 Task: Create a due date automation trigger when advanced on, on the monday after a card is due add fields without custom field "Resume" set to a number lower than 1 and greater or equal to 10 at 11:00 AM.
Action: Mouse moved to (959, 287)
Screenshot: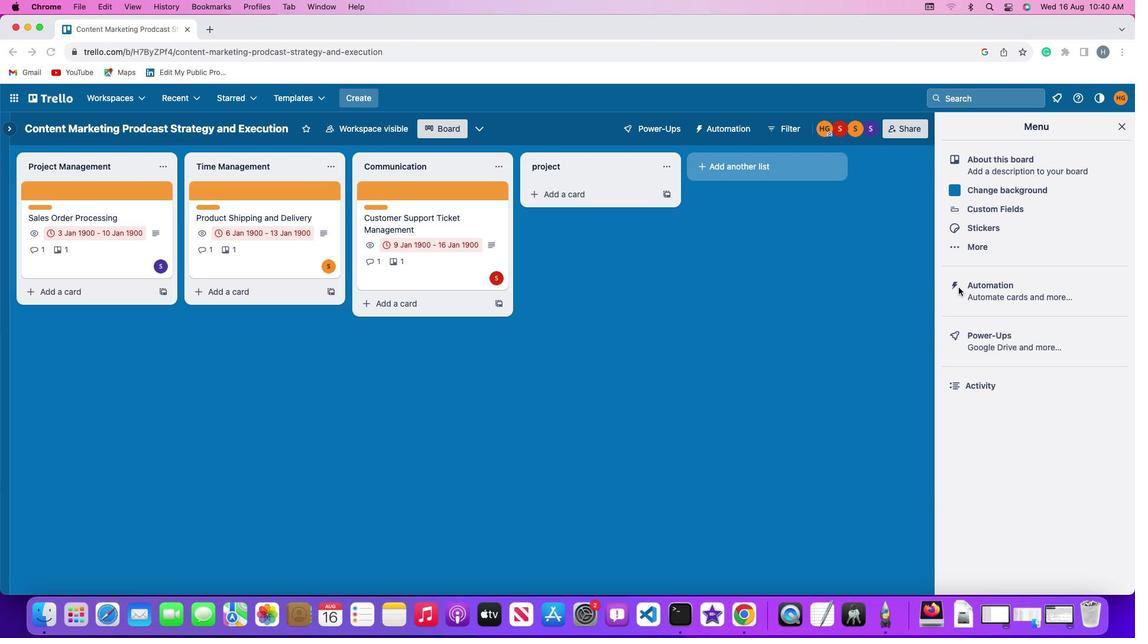 
Action: Mouse pressed left at (959, 287)
Screenshot: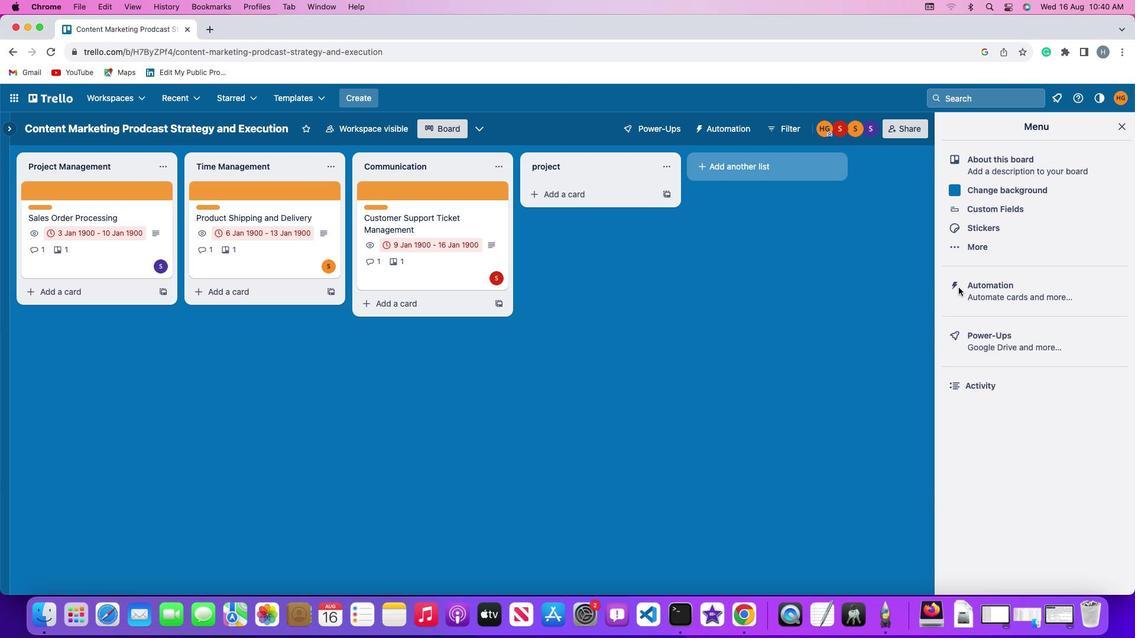 
Action: Mouse pressed left at (959, 287)
Screenshot: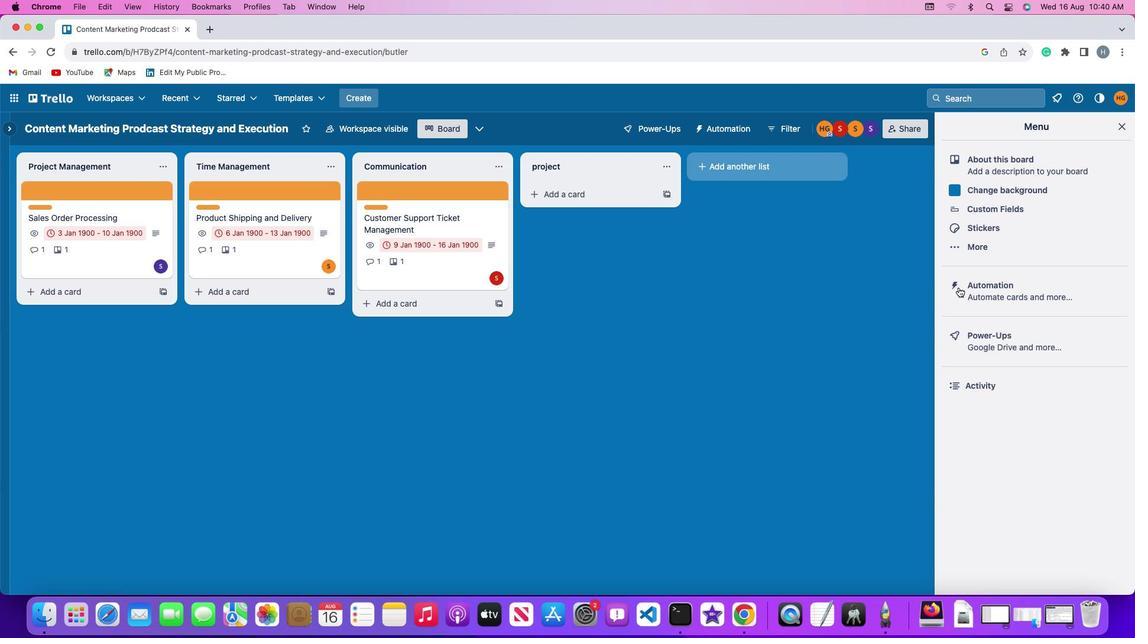 
Action: Mouse moved to (76, 279)
Screenshot: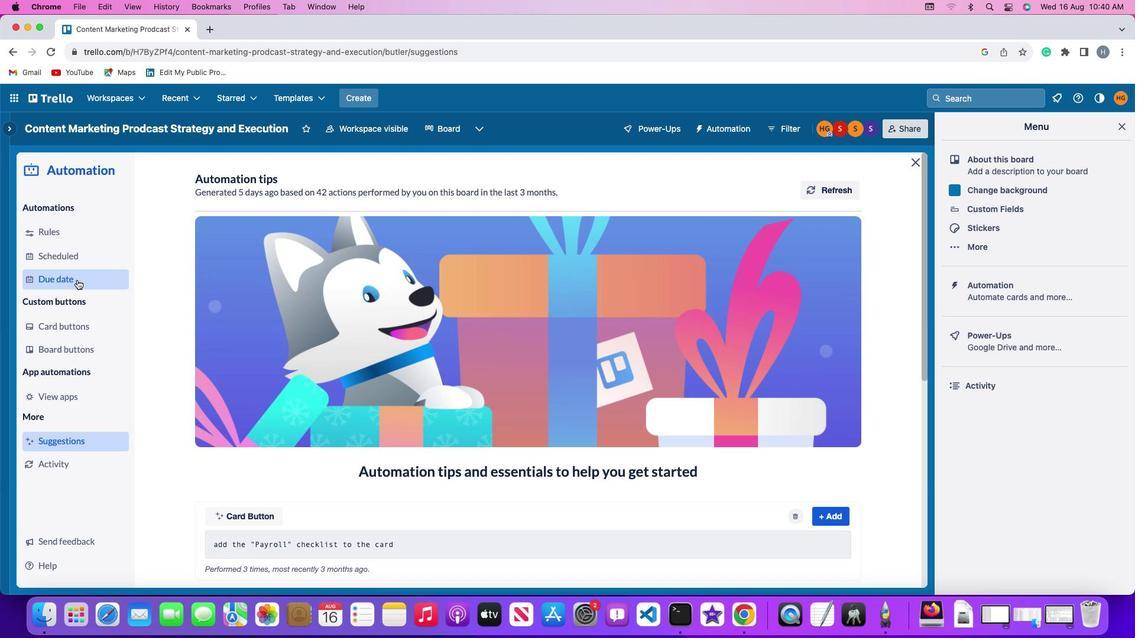 
Action: Mouse pressed left at (76, 279)
Screenshot: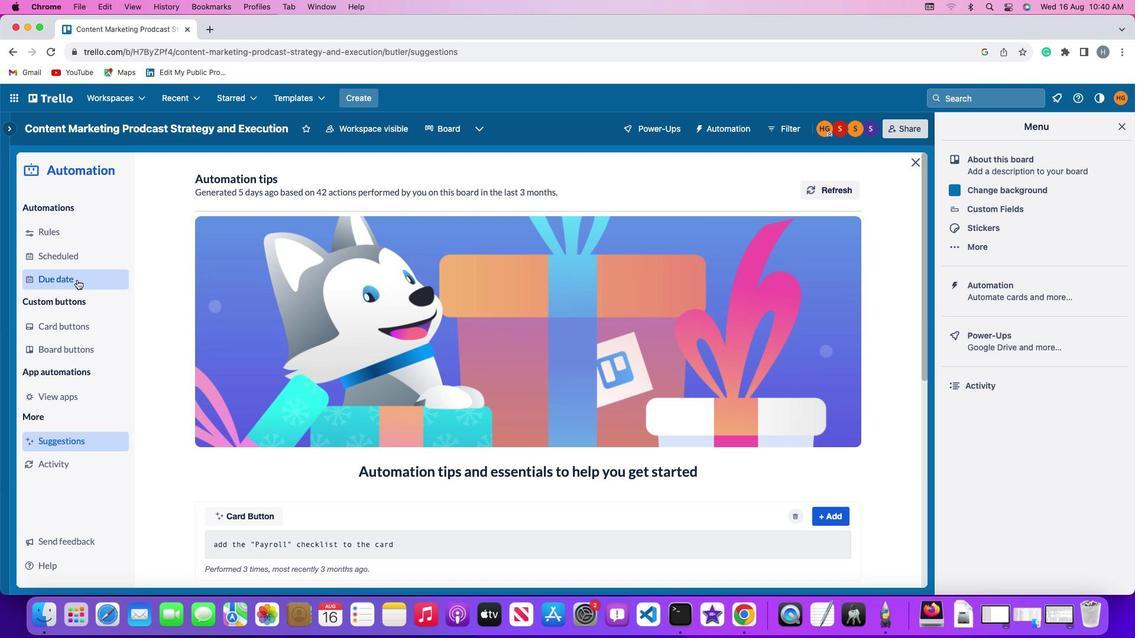 
Action: Mouse moved to (773, 186)
Screenshot: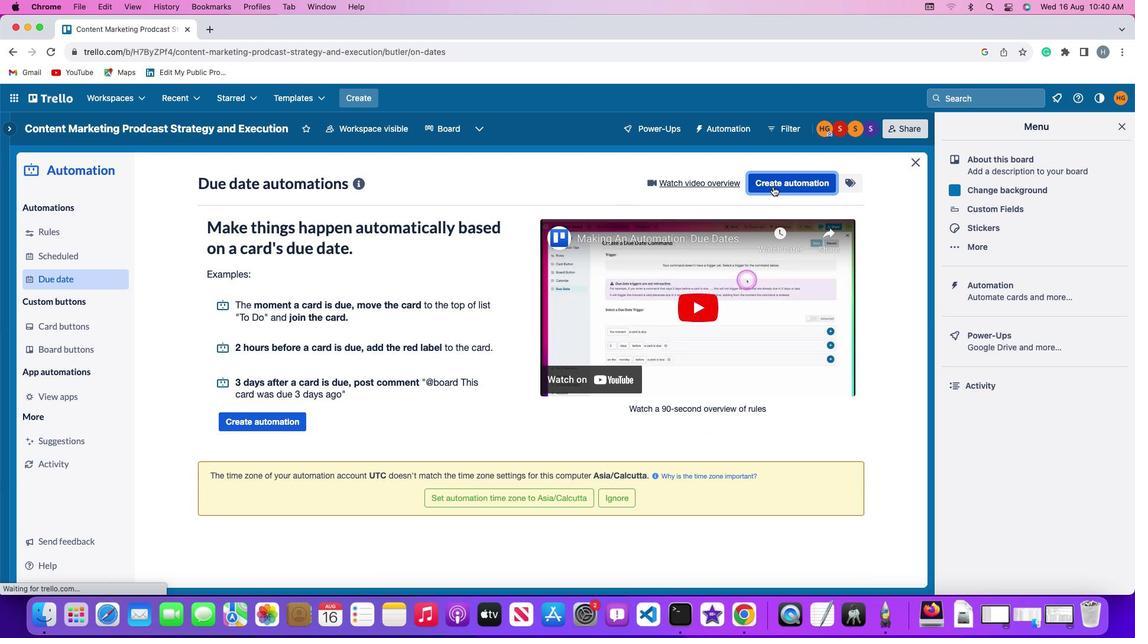 
Action: Mouse pressed left at (773, 186)
Screenshot: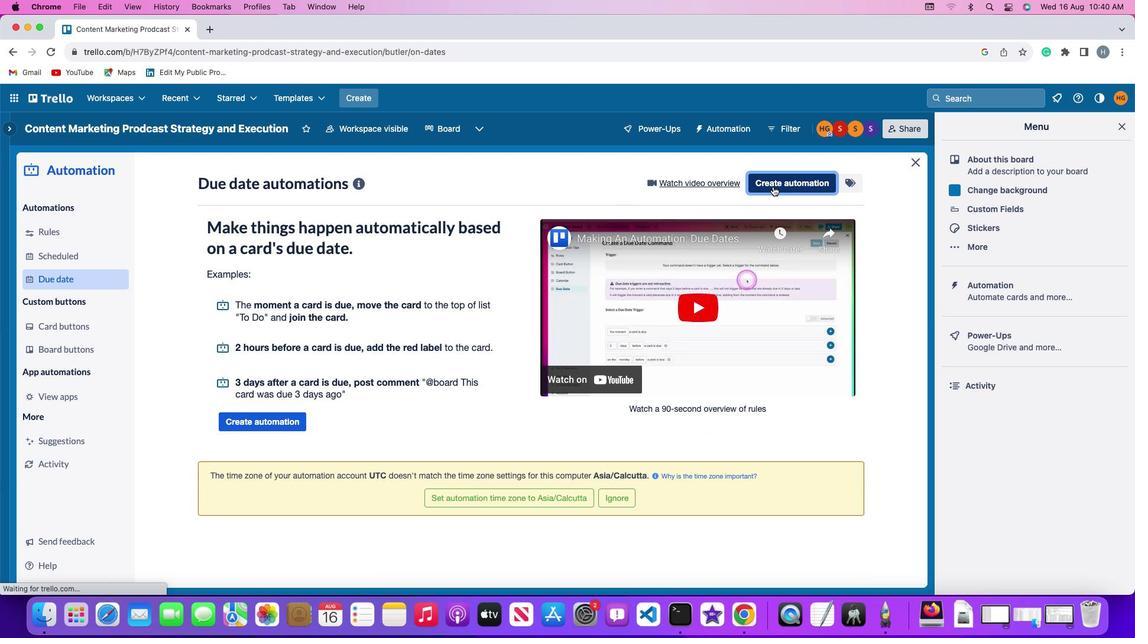
Action: Mouse moved to (305, 301)
Screenshot: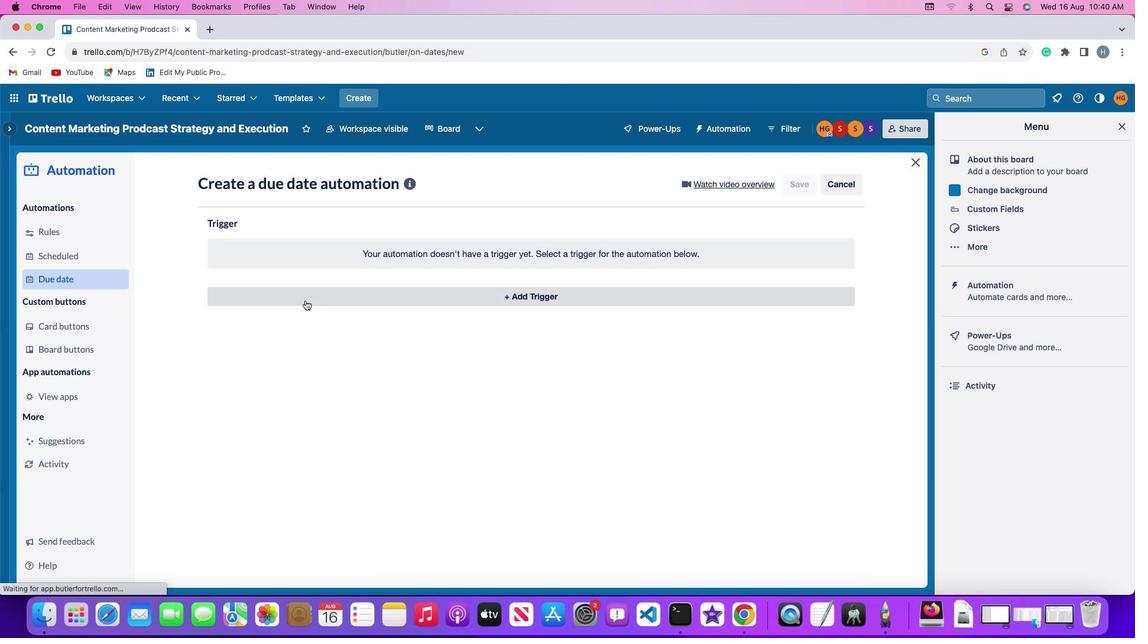 
Action: Mouse pressed left at (305, 301)
Screenshot: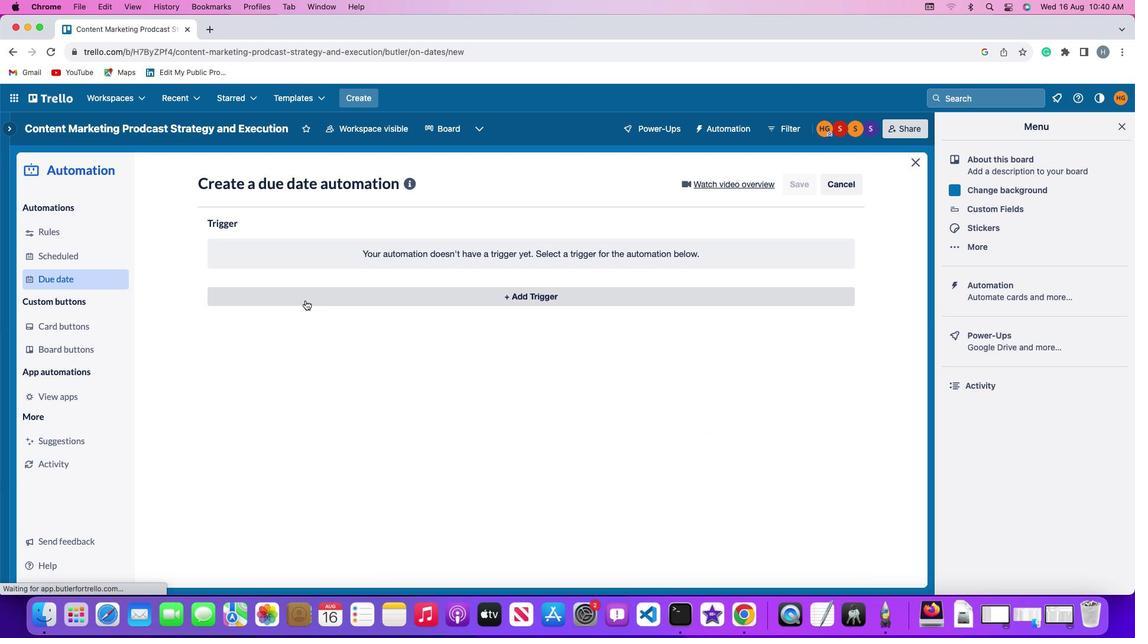 
Action: Mouse moved to (267, 513)
Screenshot: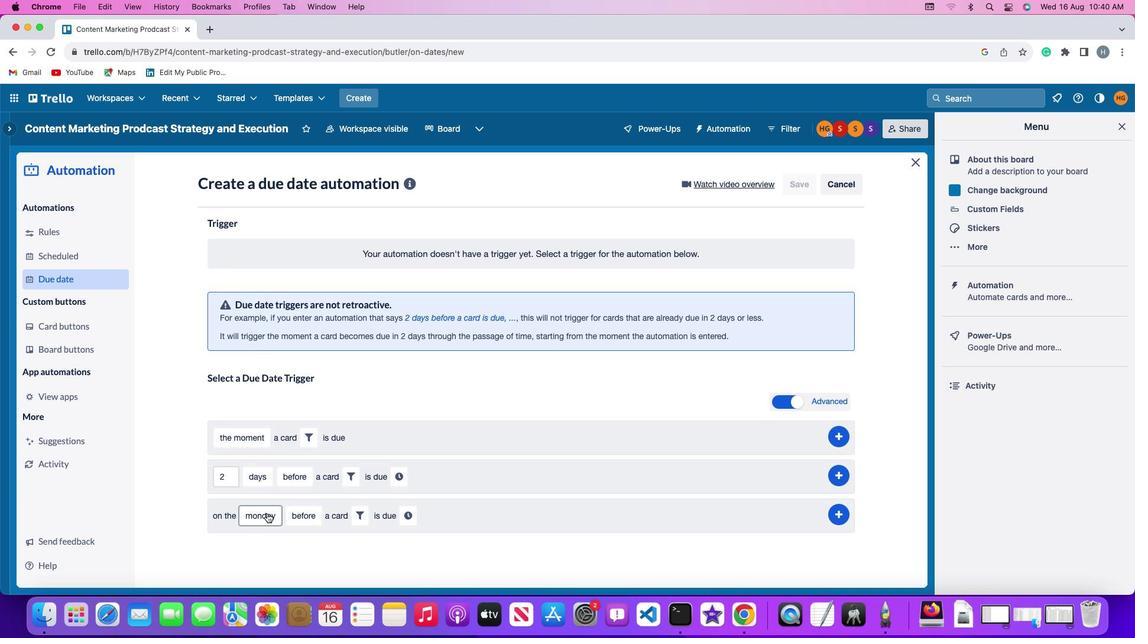 
Action: Mouse pressed left at (267, 513)
Screenshot: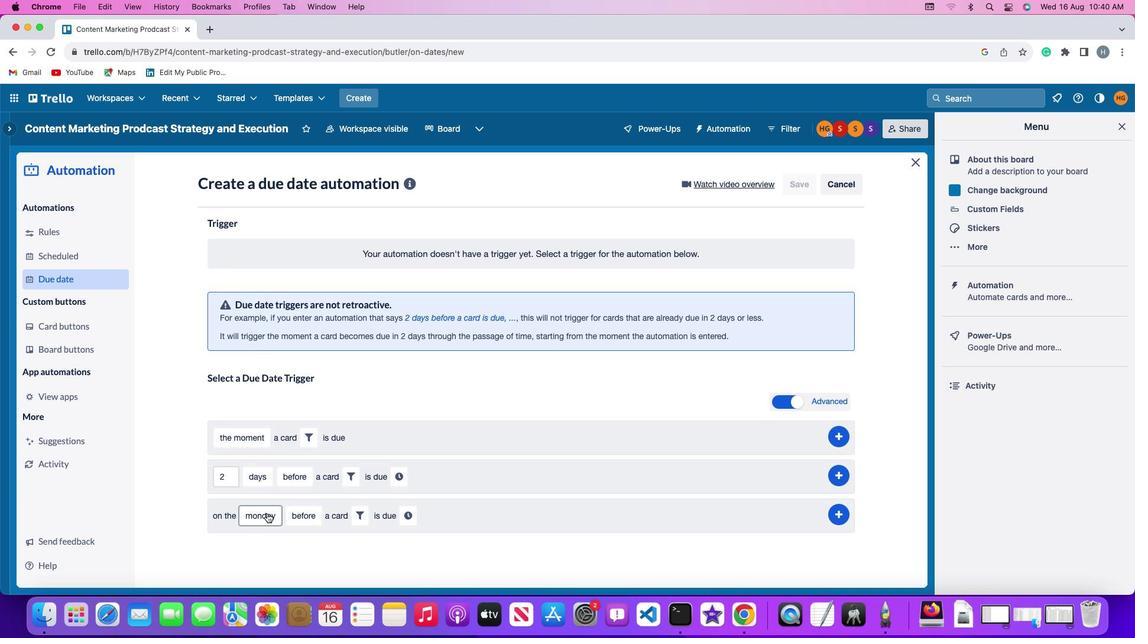 
Action: Mouse moved to (289, 349)
Screenshot: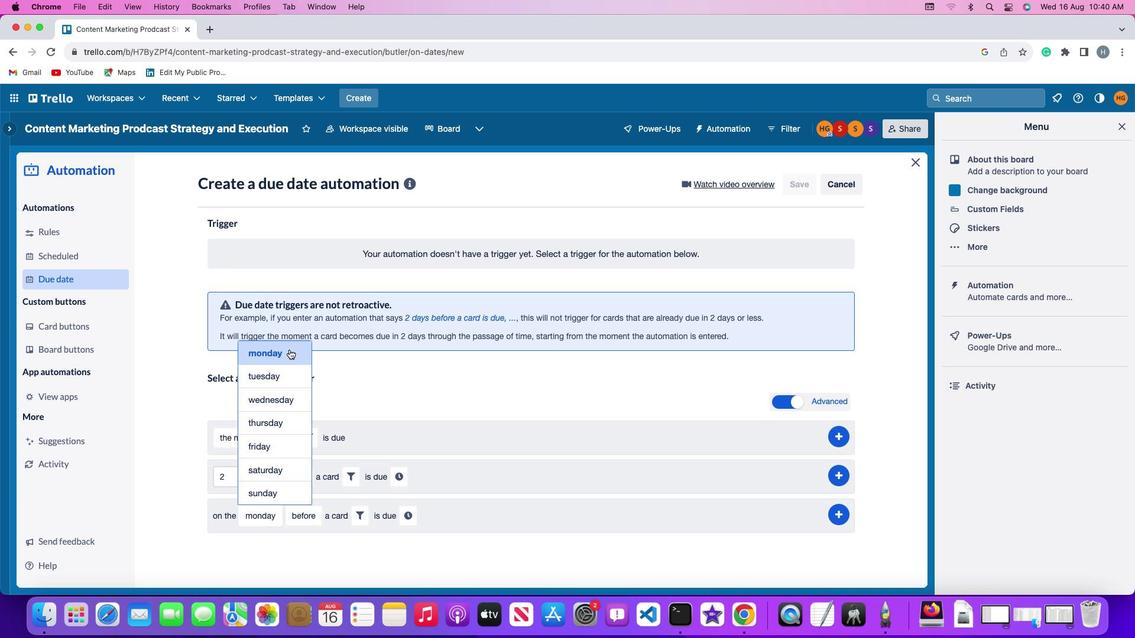 
Action: Mouse pressed left at (289, 349)
Screenshot: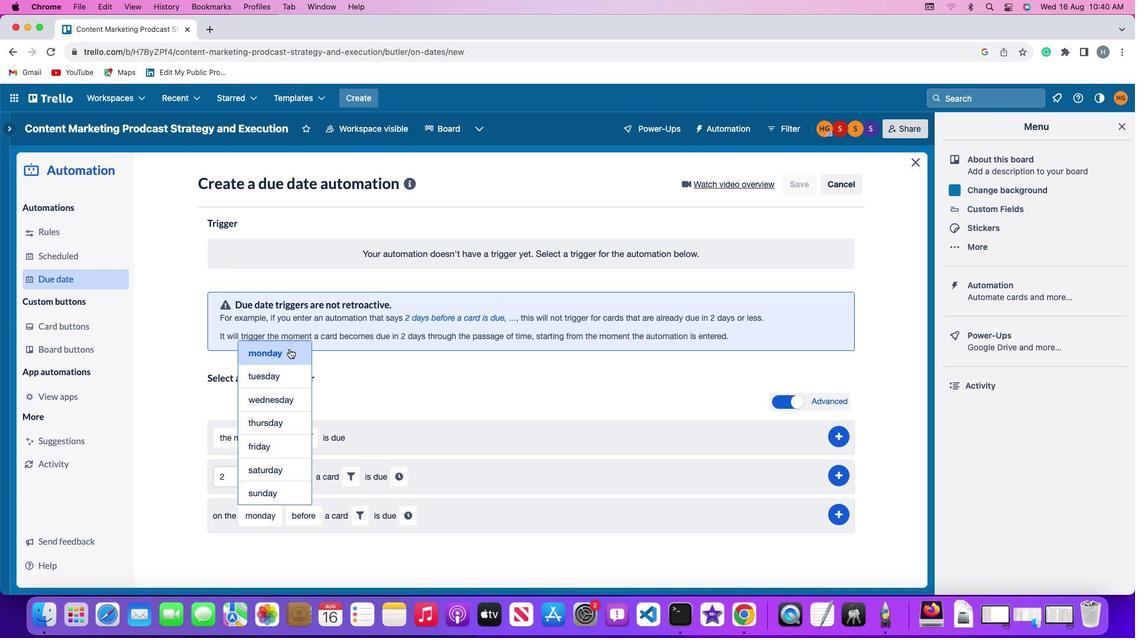 
Action: Mouse moved to (300, 511)
Screenshot: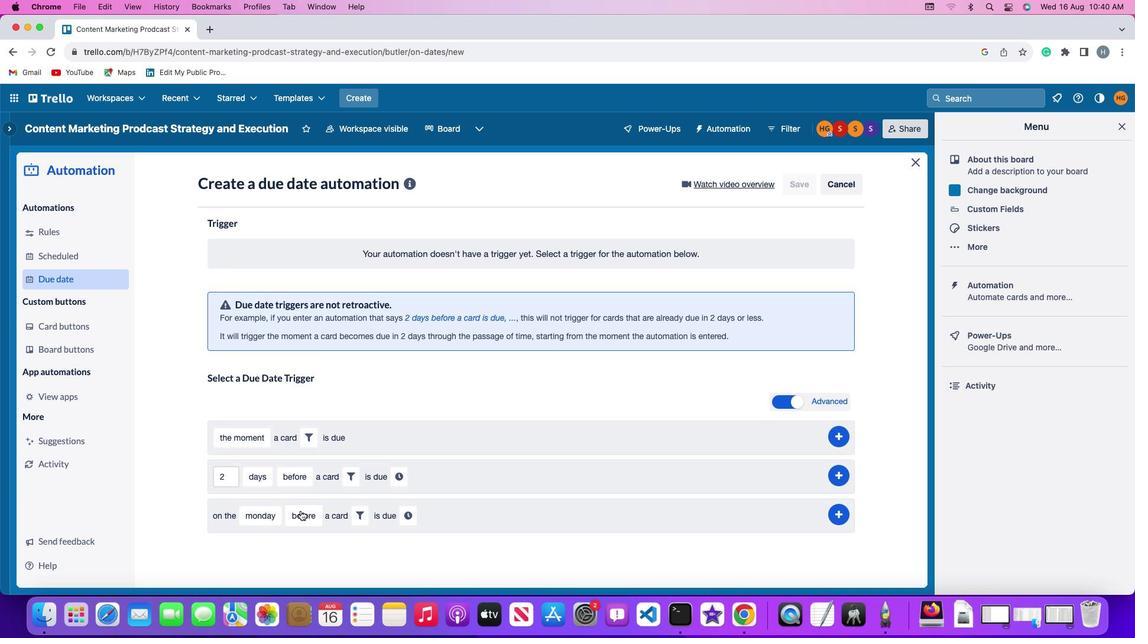 
Action: Mouse pressed left at (300, 511)
Screenshot: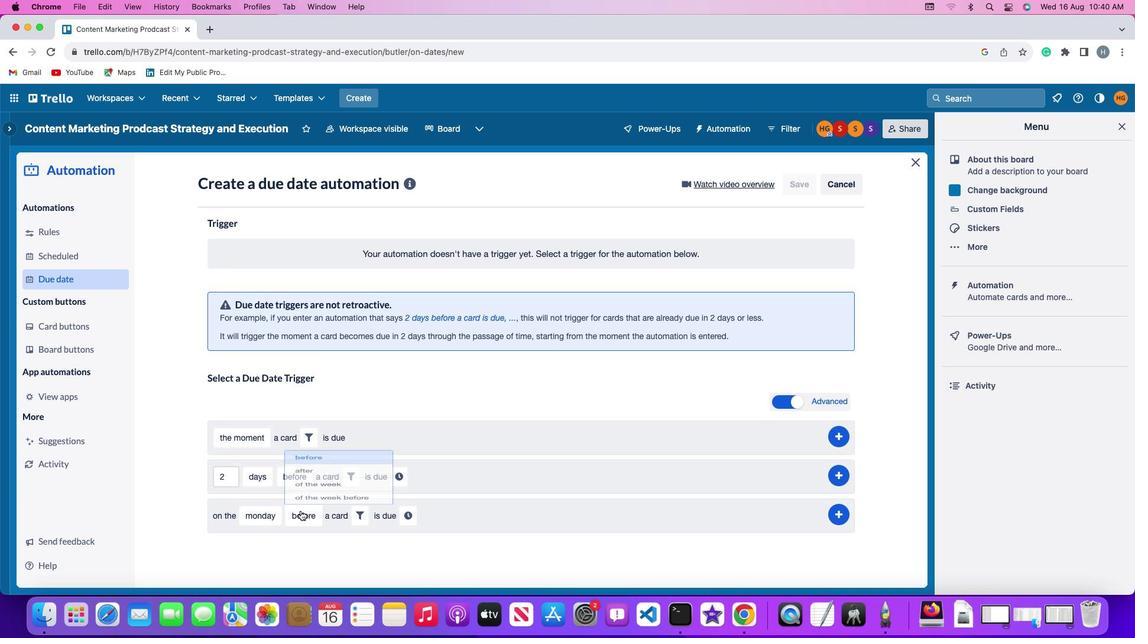 
Action: Mouse moved to (308, 448)
Screenshot: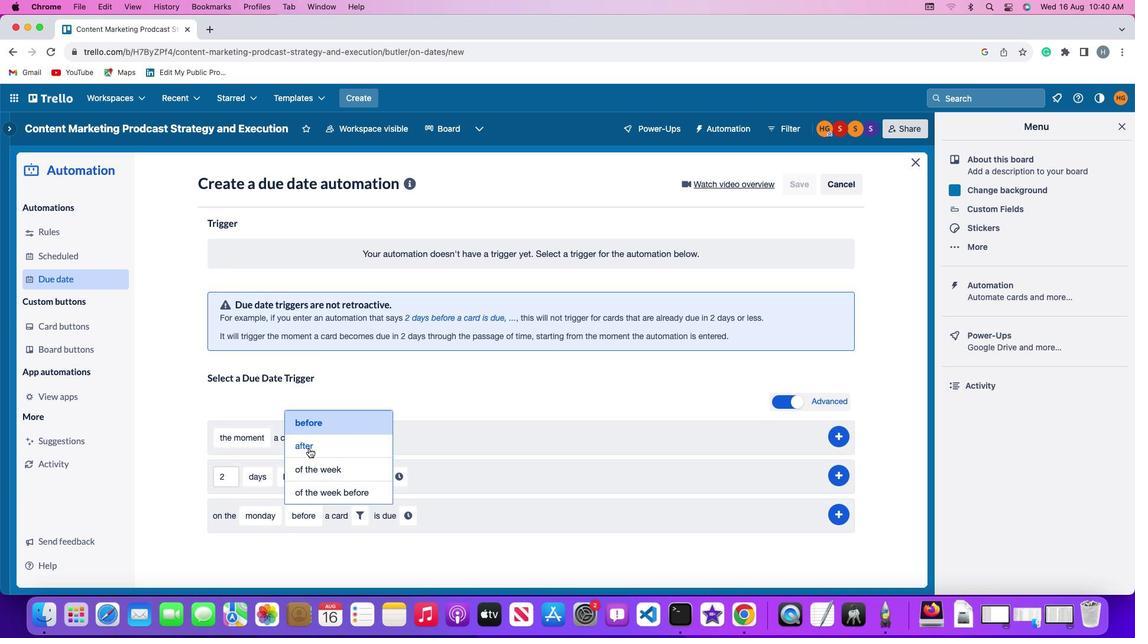 
Action: Mouse pressed left at (308, 448)
Screenshot: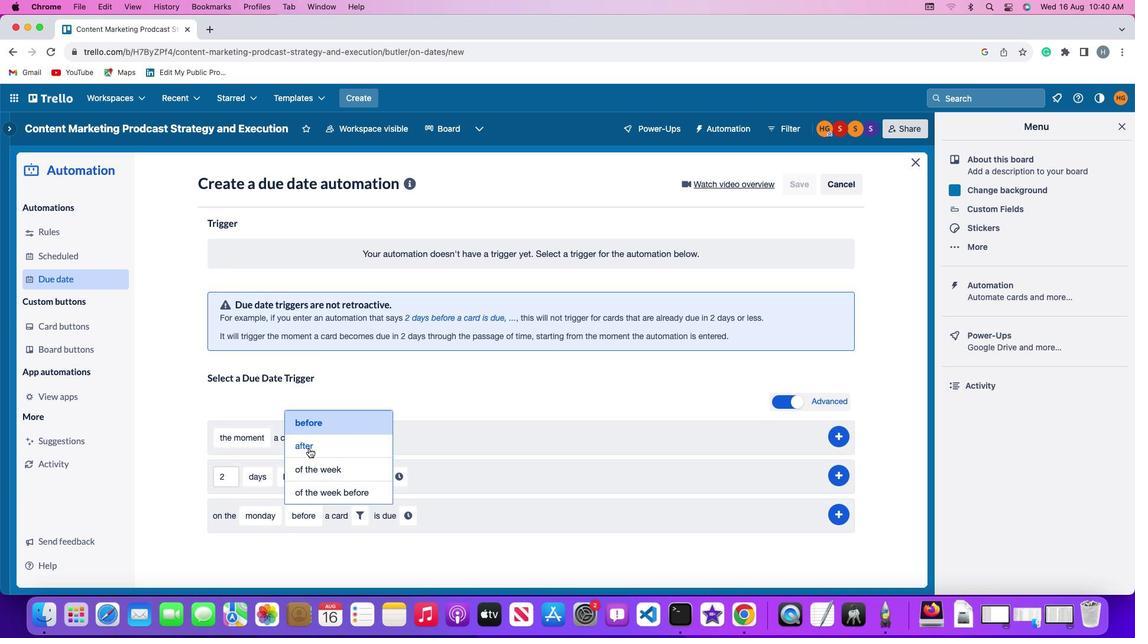
Action: Mouse moved to (350, 518)
Screenshot: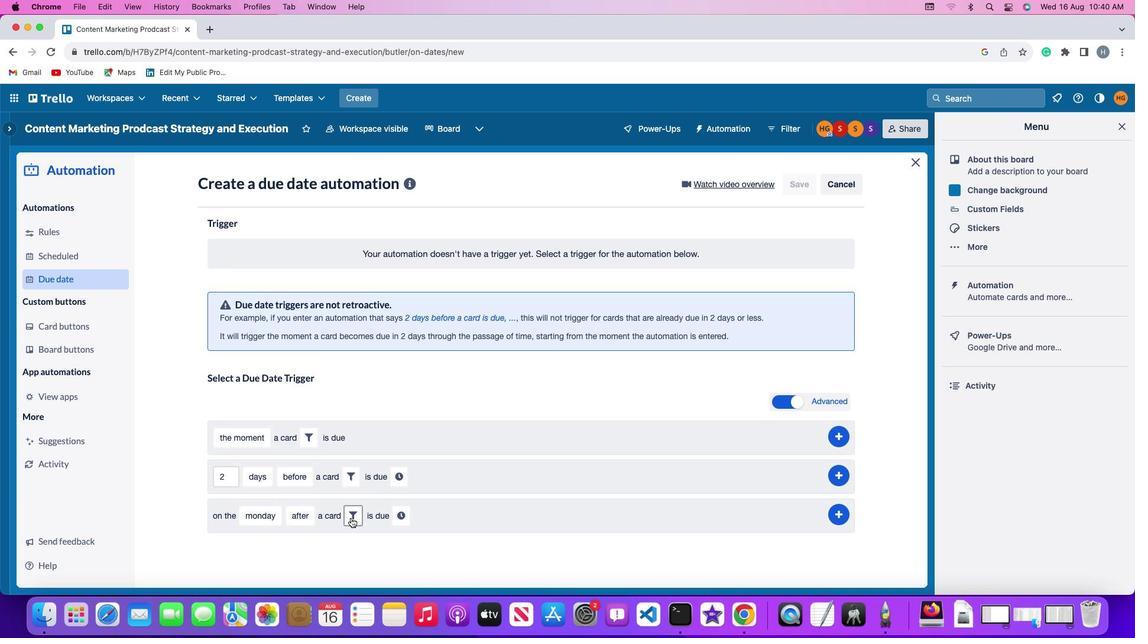 
Action: Mouse pressed left at (350, 518)
Screenshot: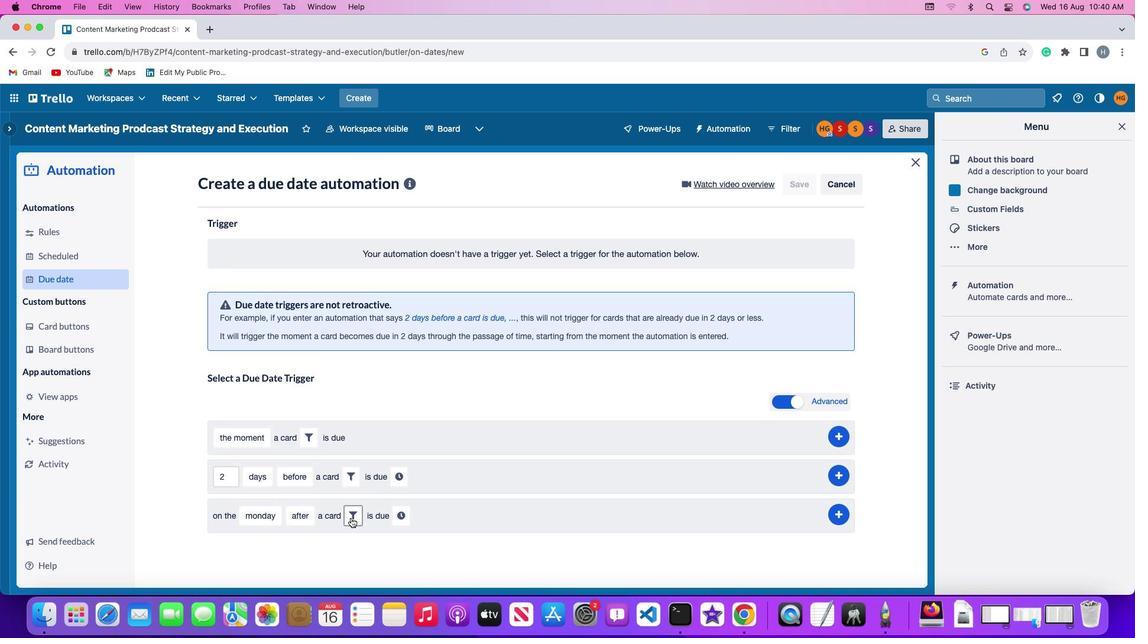 
Action: Mouse moved to (538, 549)
Screenshot: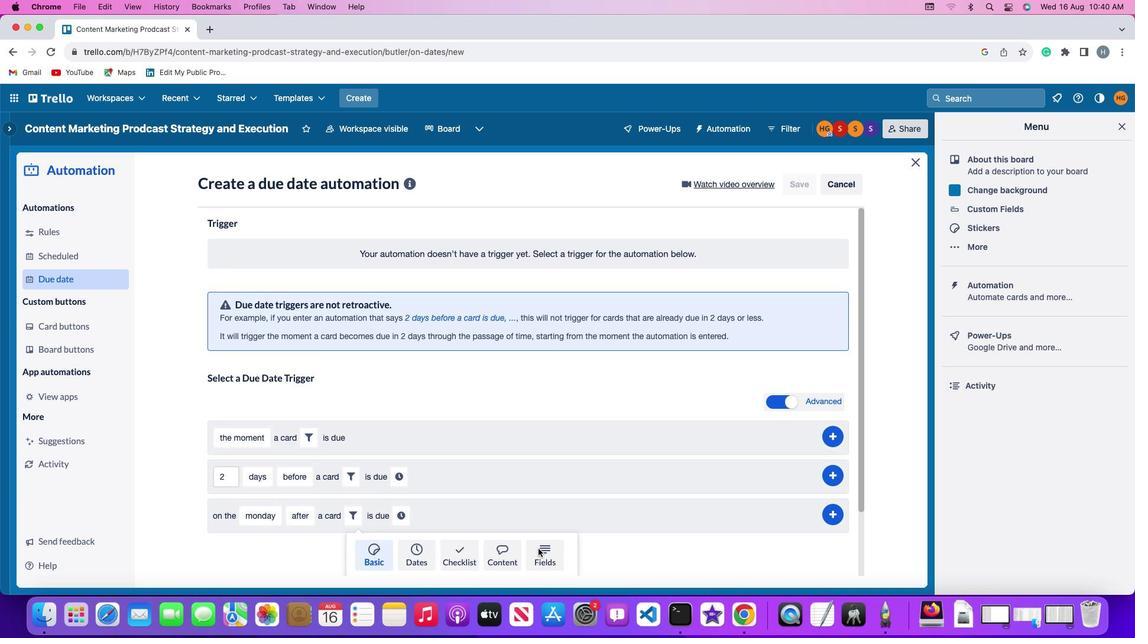 
Action: Mouse pressed left at (538, 549)
Screenshot: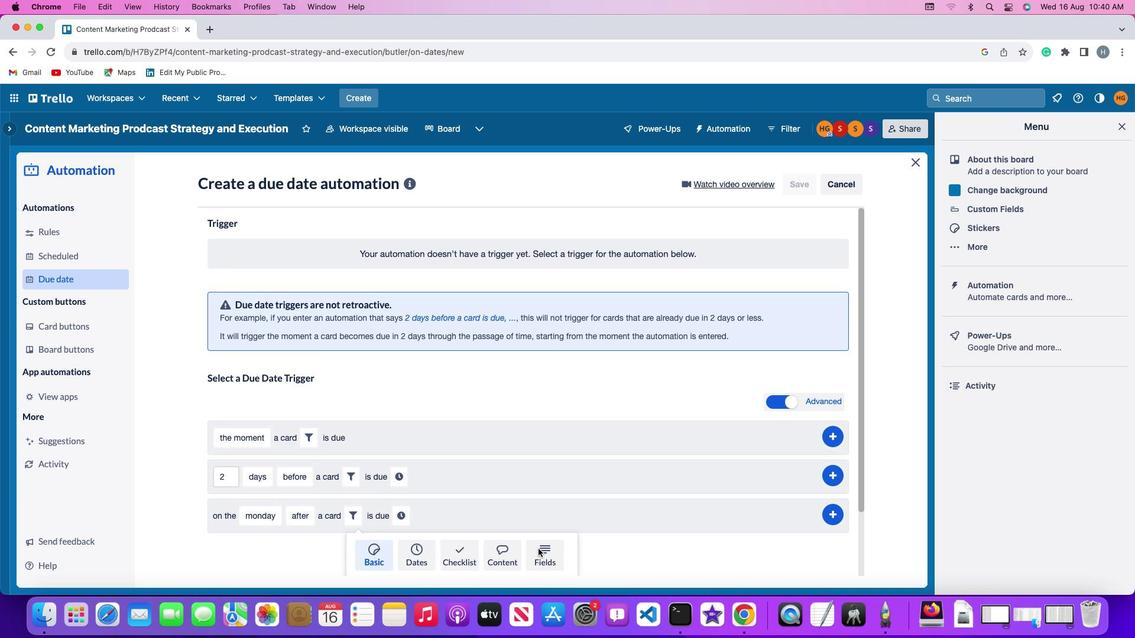 
Action: Mouse moved to (285, 554)
Screenshot: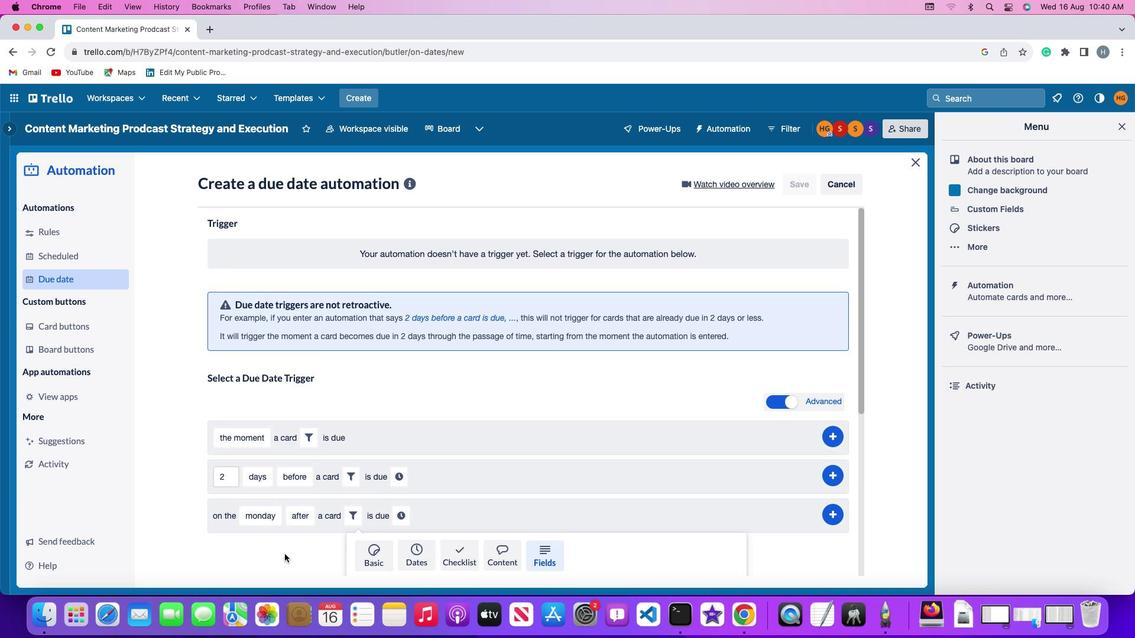 
Action: Mouse scrolled (285, 554) with delta (0, 0)
Screenshot: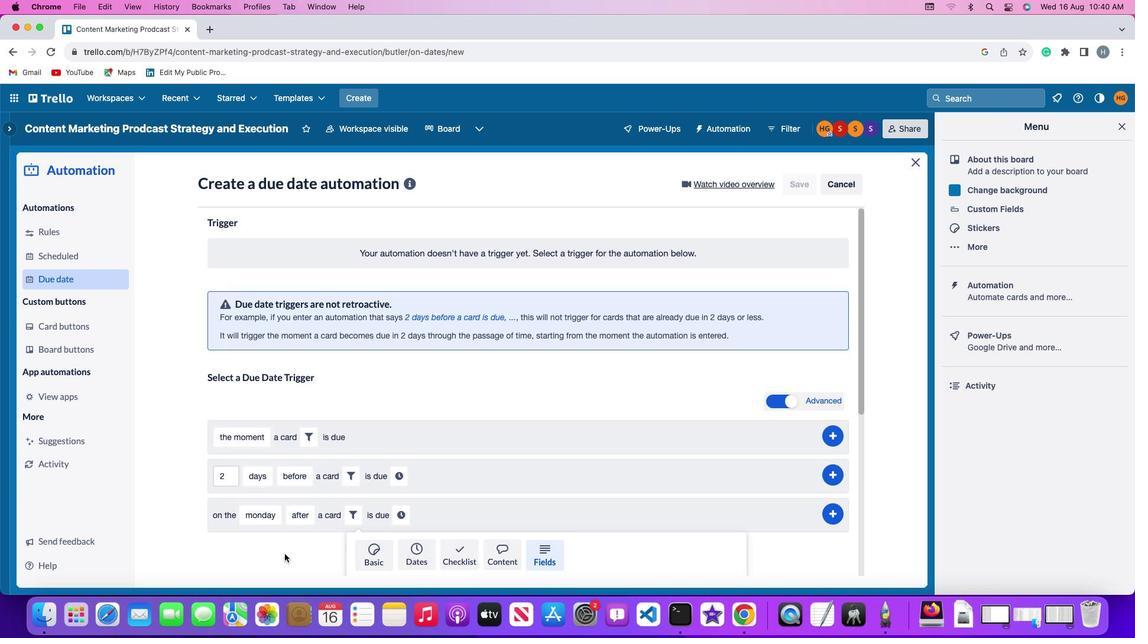 
Action: Mouse moved to (285, 554)
Screenshot: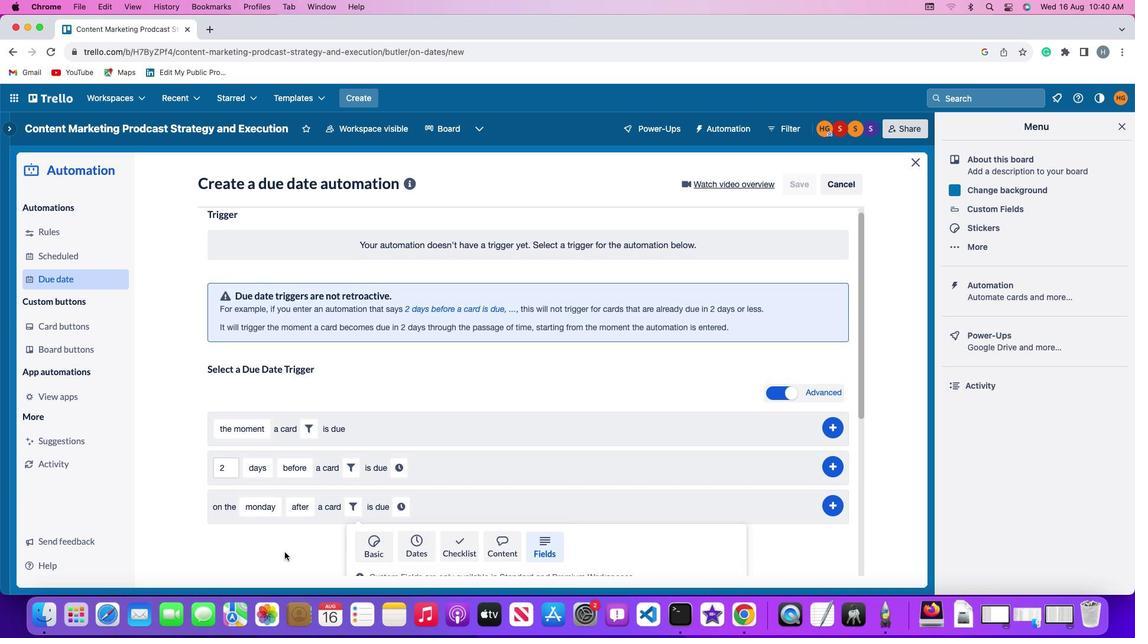 
Action: Mouse scrolled (285, 554) with delta (0, 0)
Screenshot: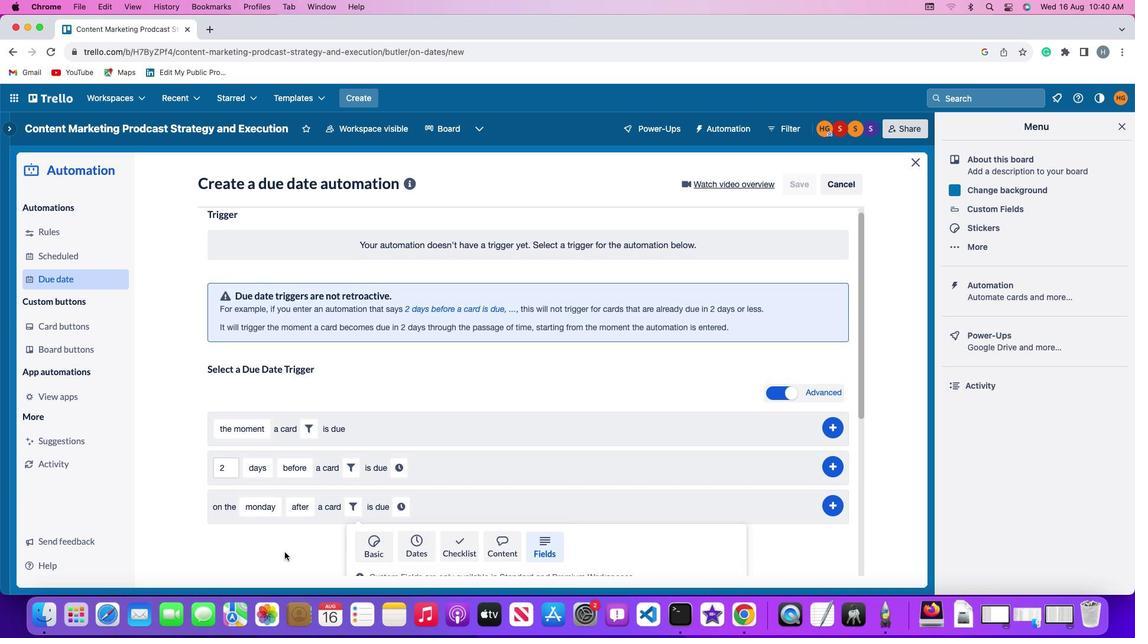 
Action: Mouse scrolled (285, 554) with delta (0, -1)
Screenshot: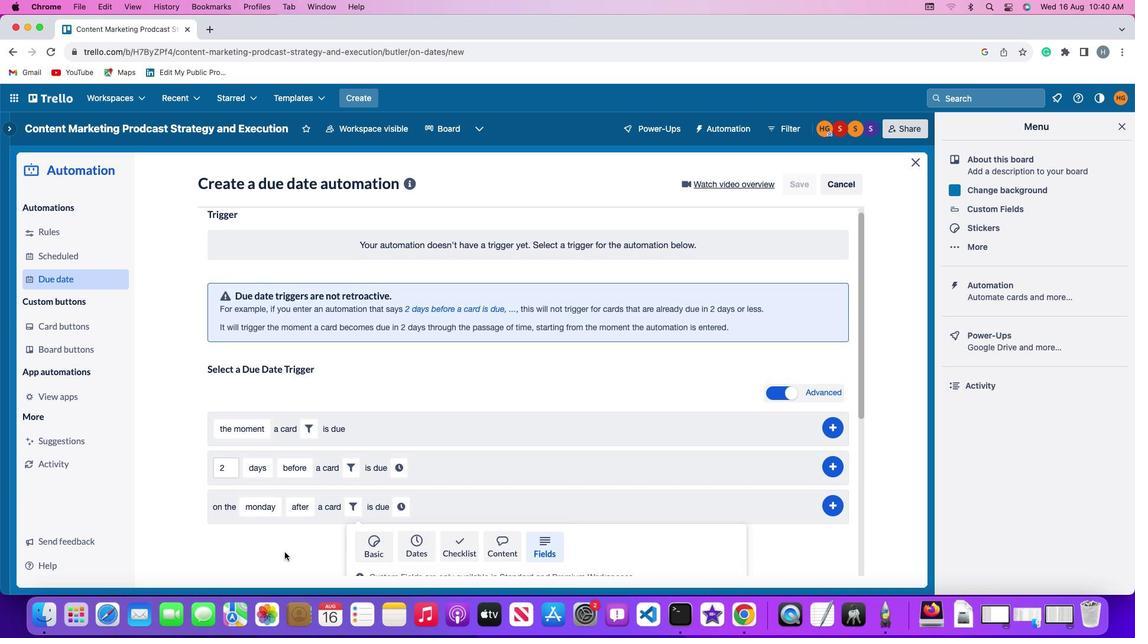
Action: Mouse moved to (285, 554)
Screenshot: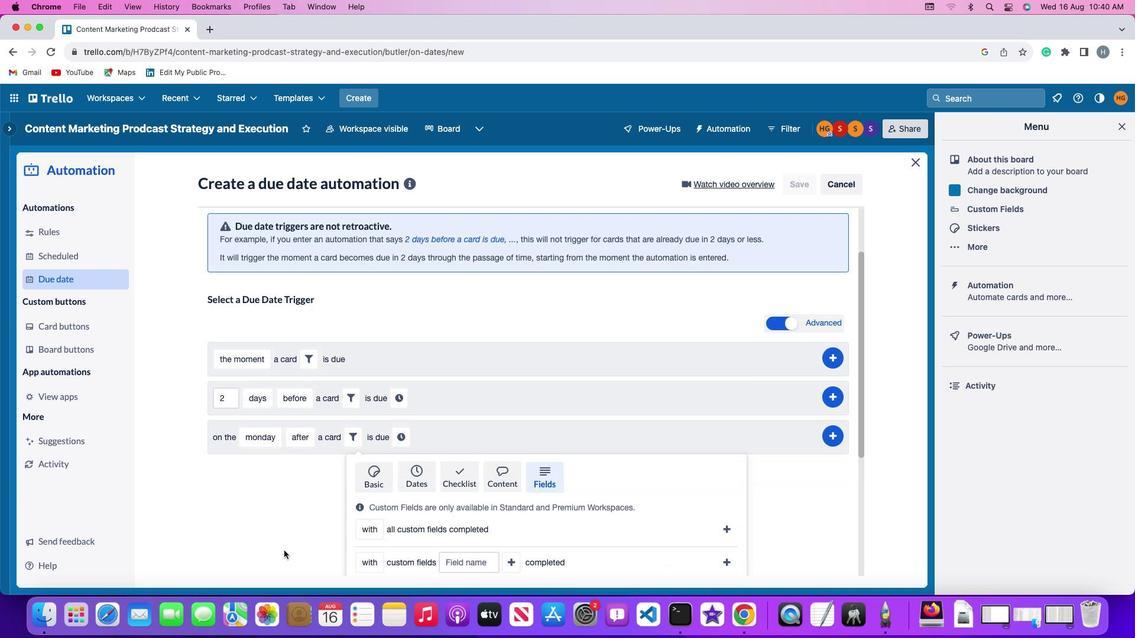 
Action: Mouse scrolled (285, 554) with delta (0, -2)
Screenshot: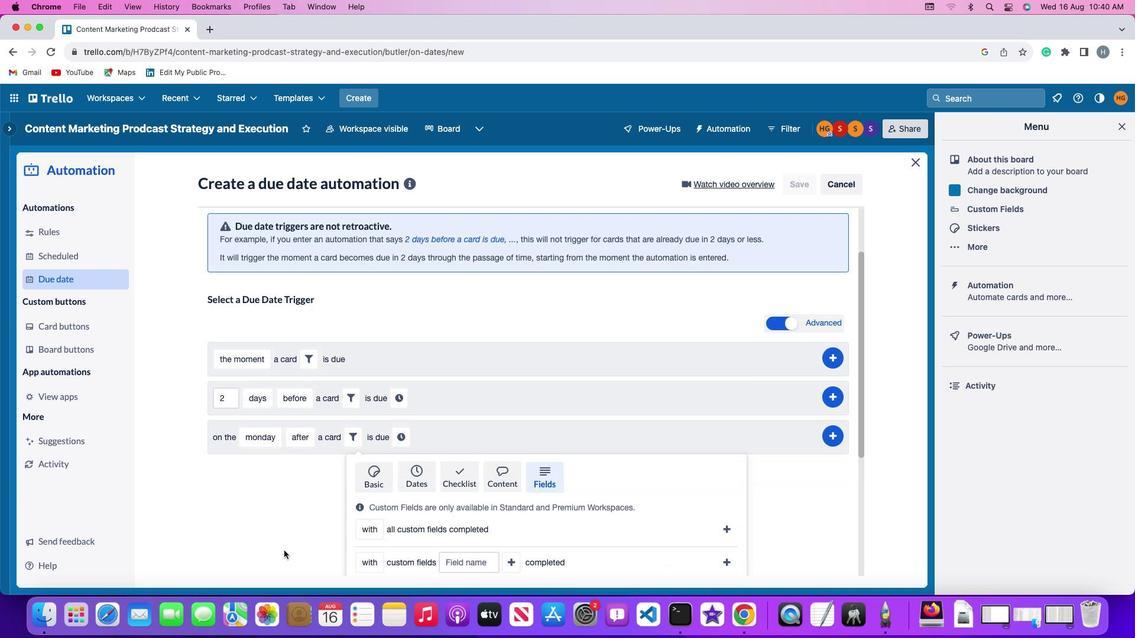 
Action: Mouse moved to (285, 553)
Screenshot: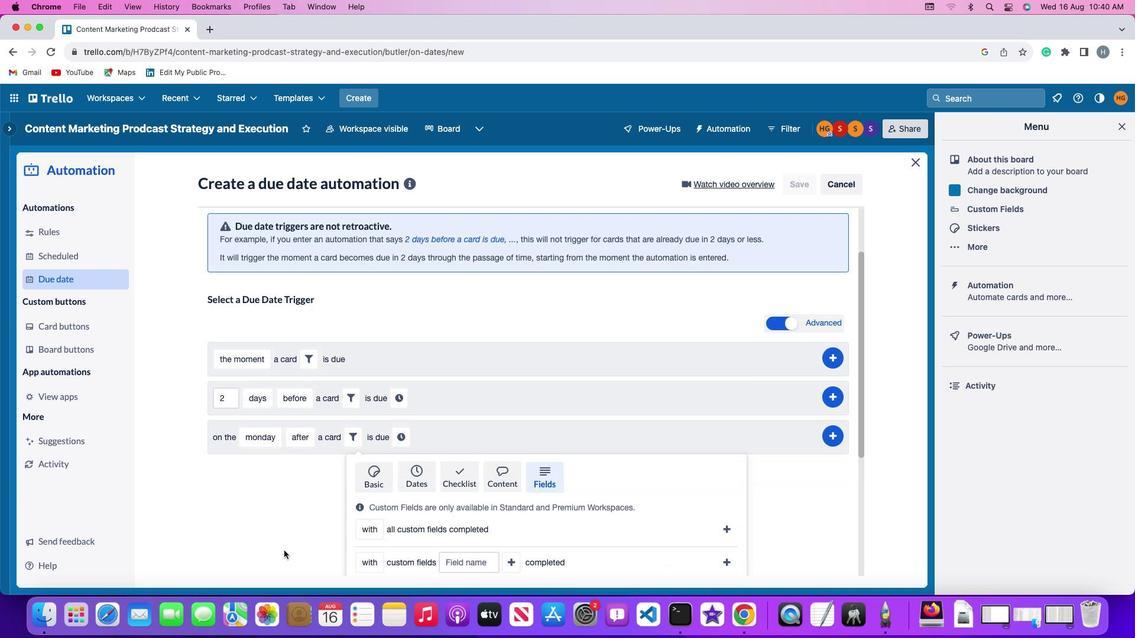 
Action: Mouse scrolled (285, 553) with delta (0, -3)
Screenshot: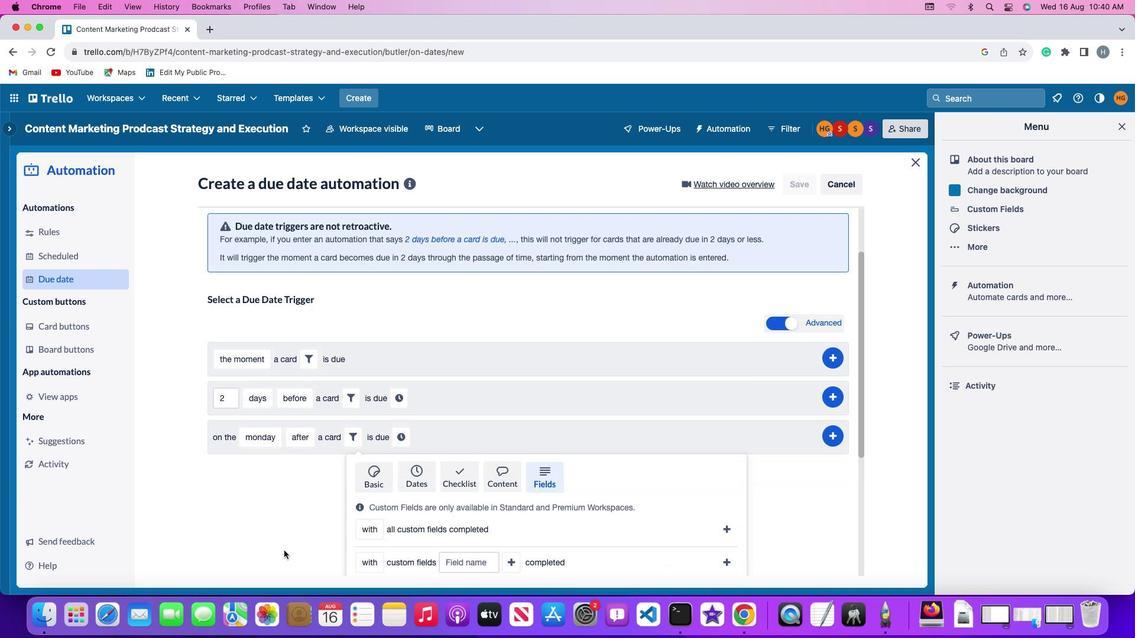 
Action: Mouse moved to (283, 550)
Screenshot: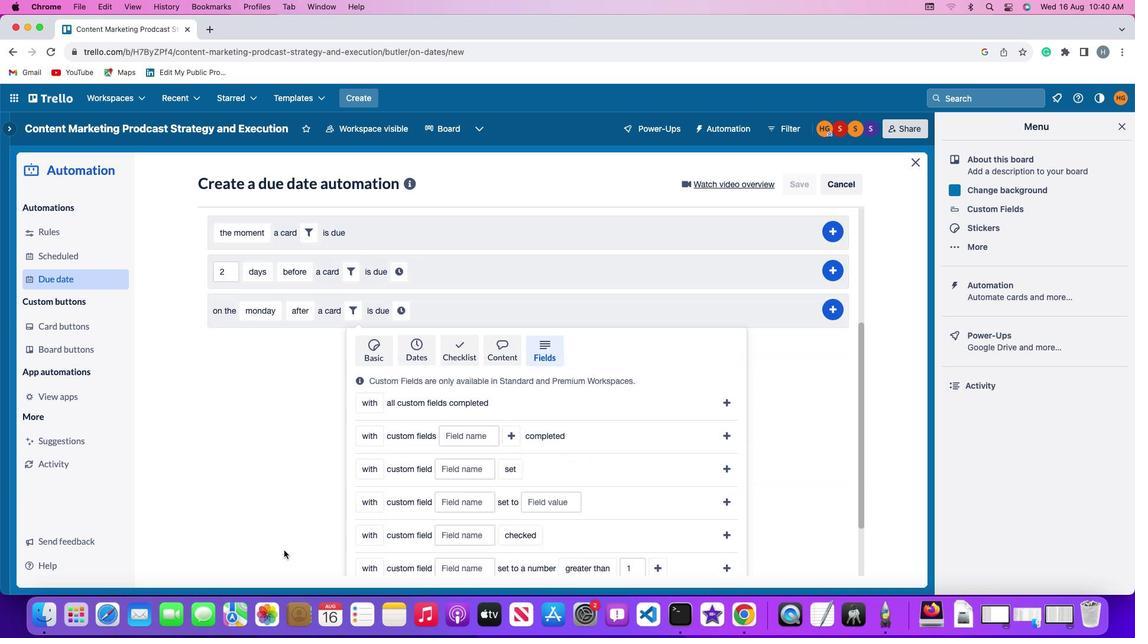 
Action: Mouse scrolled (283, 550) with delta (0, 0)
Screenshot: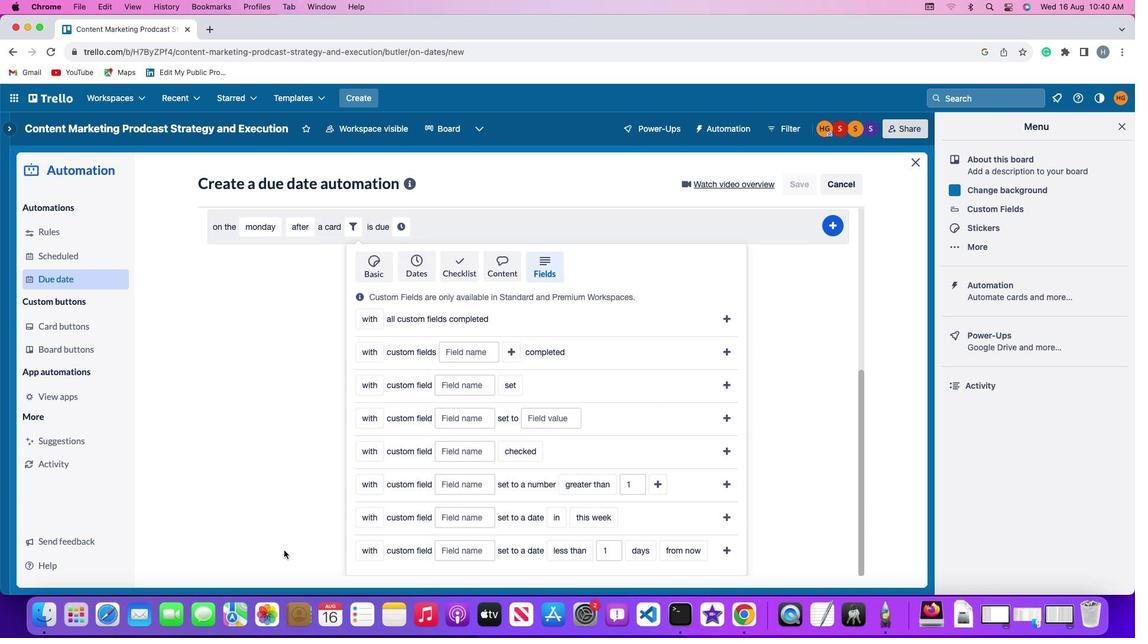 
Action: Mouse scrolled (283, 550) with delta (0, 0)
Screenshot: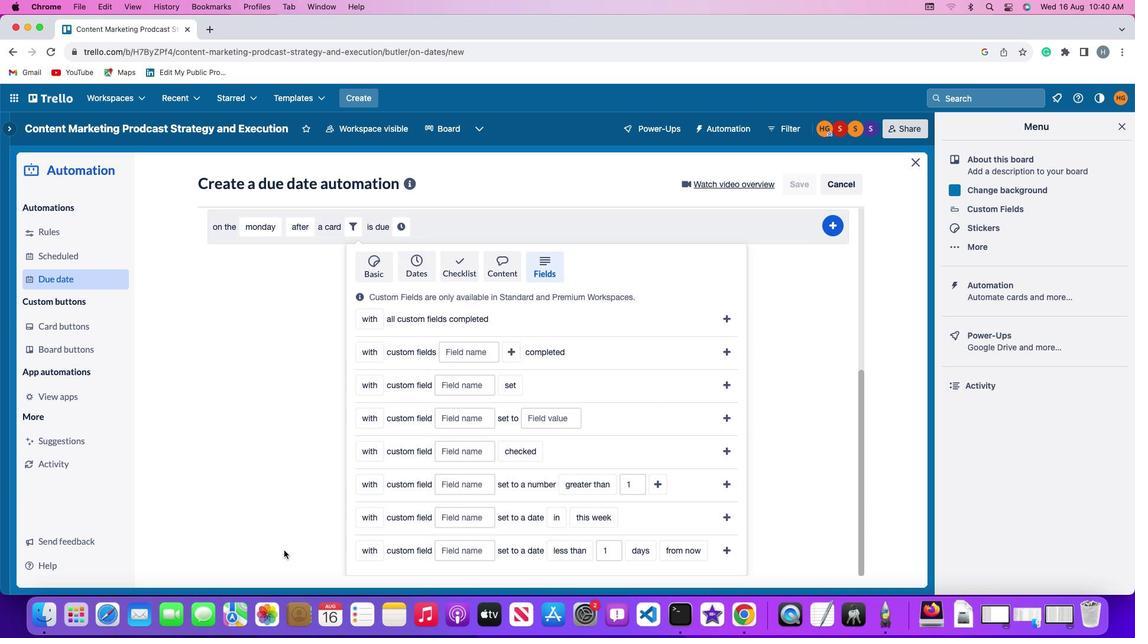 
Action: Mouse scrolled (283, 550) with delta (0, -1)
Screenshot: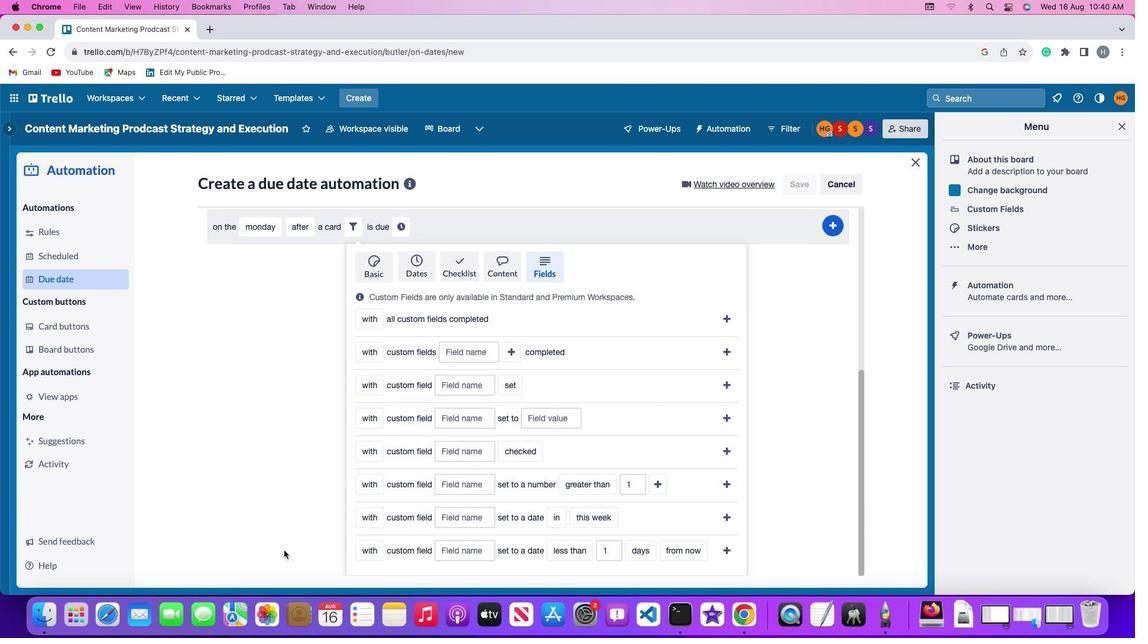 
Action: Mouse scrolled (283, 550) with delta (0, -2)
Screenshot: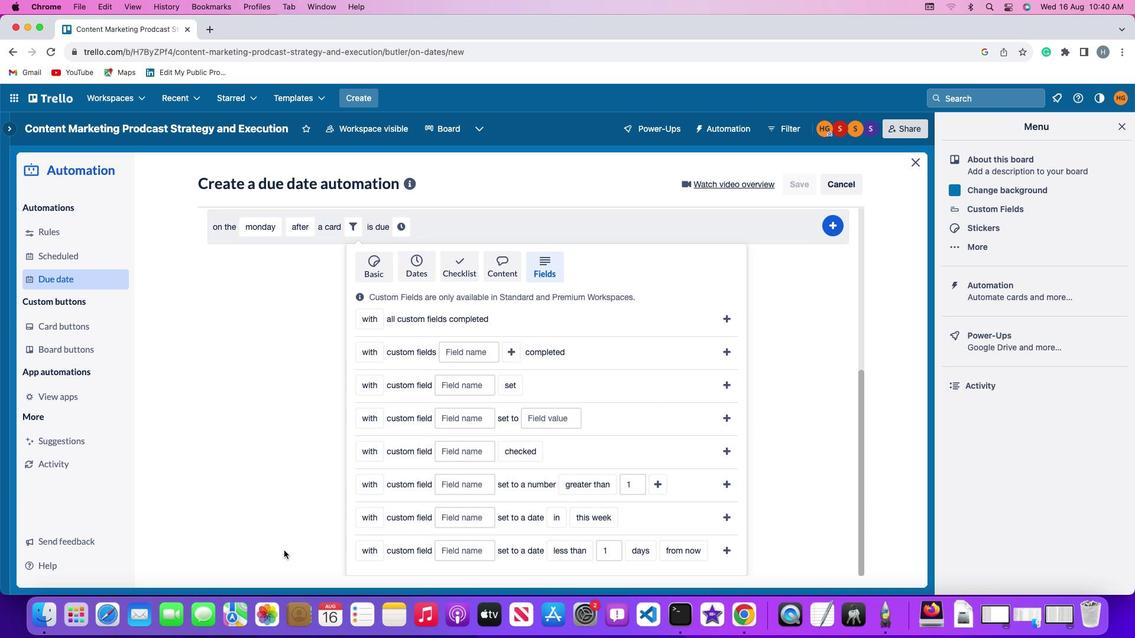 
Action: Mouse scrolled (283, 550) with delta (0, 0)
Screenshot: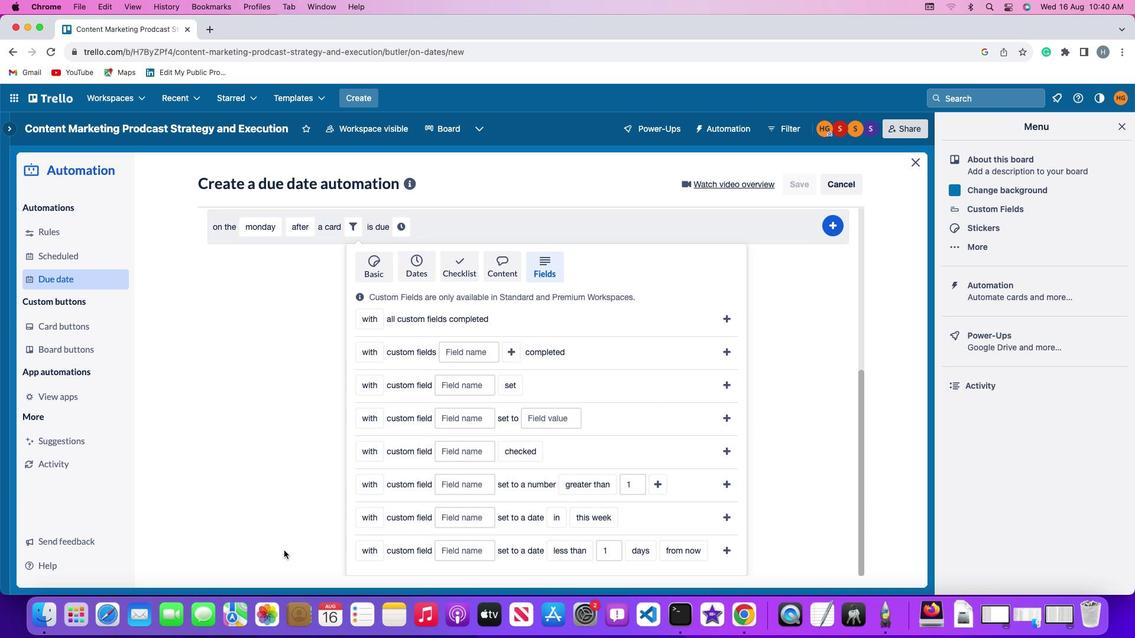 
Action: Mouse scrolled (283, 550) with delta (0, 0)
Screenshot: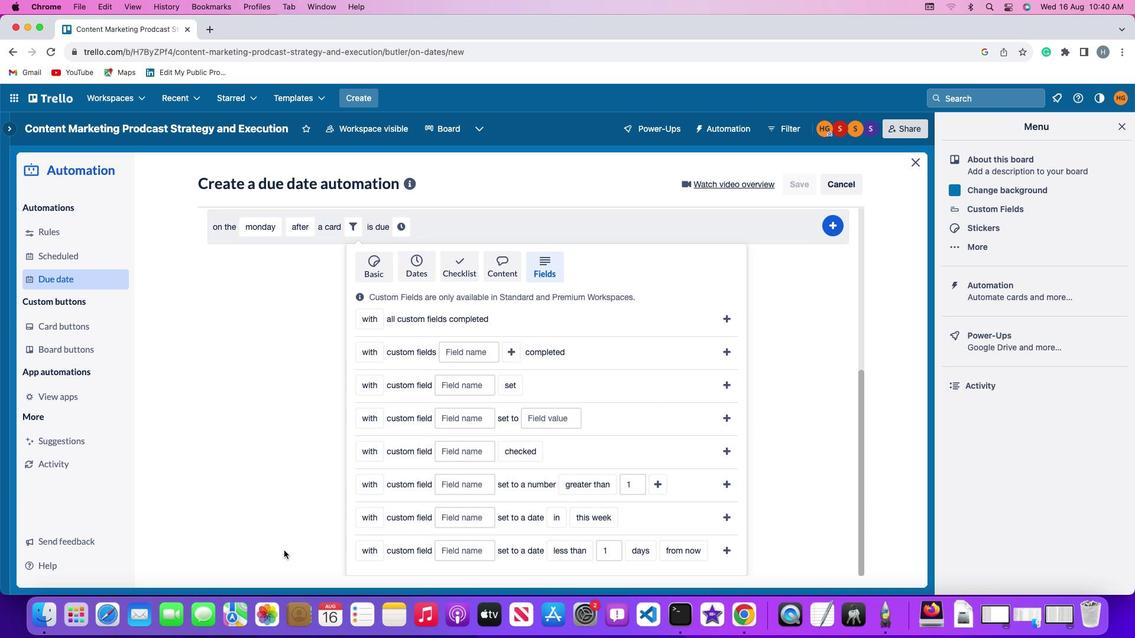
Action: Mouse scrolled (283, 550) with delta (0, -1)
Screenshot: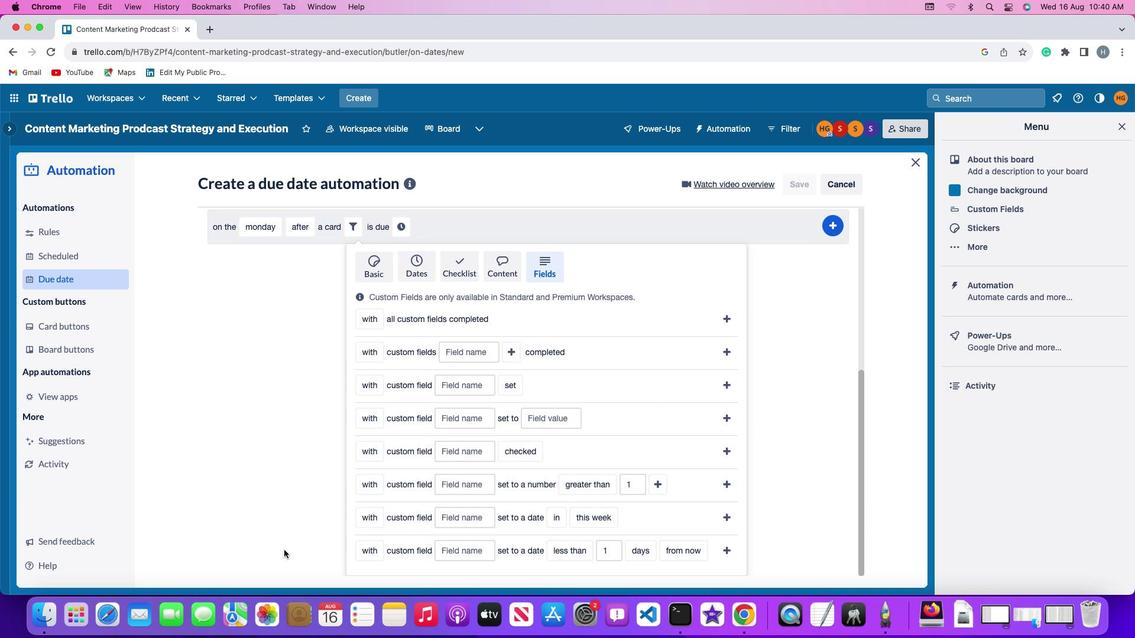 
Action: Mouse moved to (367, 484)
Screenshot: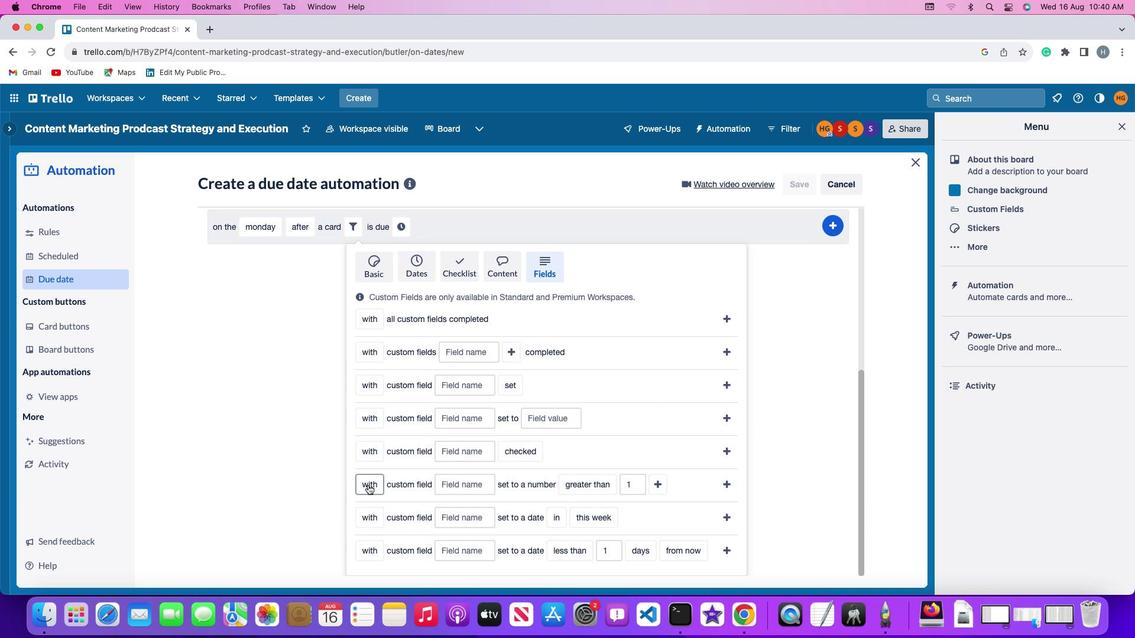 
Action: Mouse pressed left at (367, 484)
Screenshot: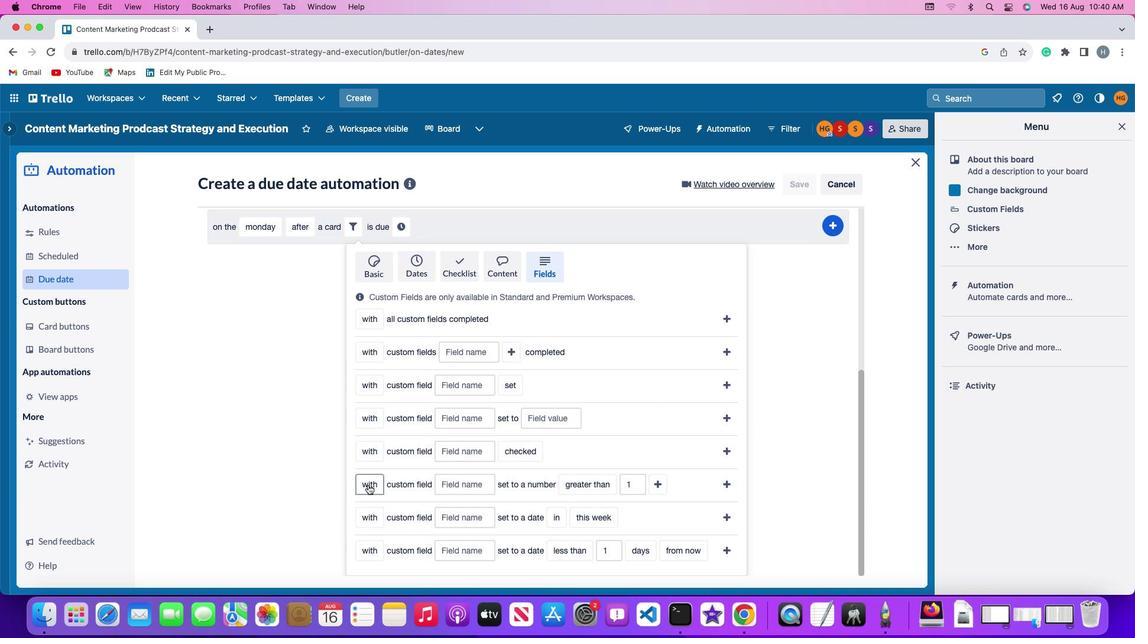 
Action: Mouse moved to (384, 528)
Screenshot: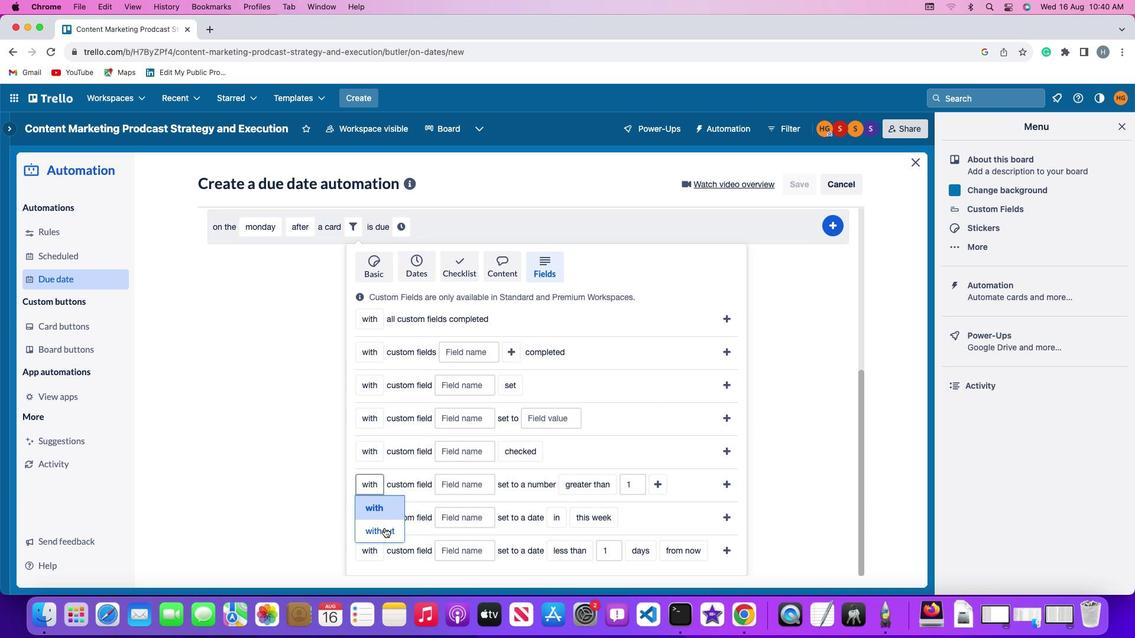 
Action: Mouse pressed left at (384, 528)
Screenshot: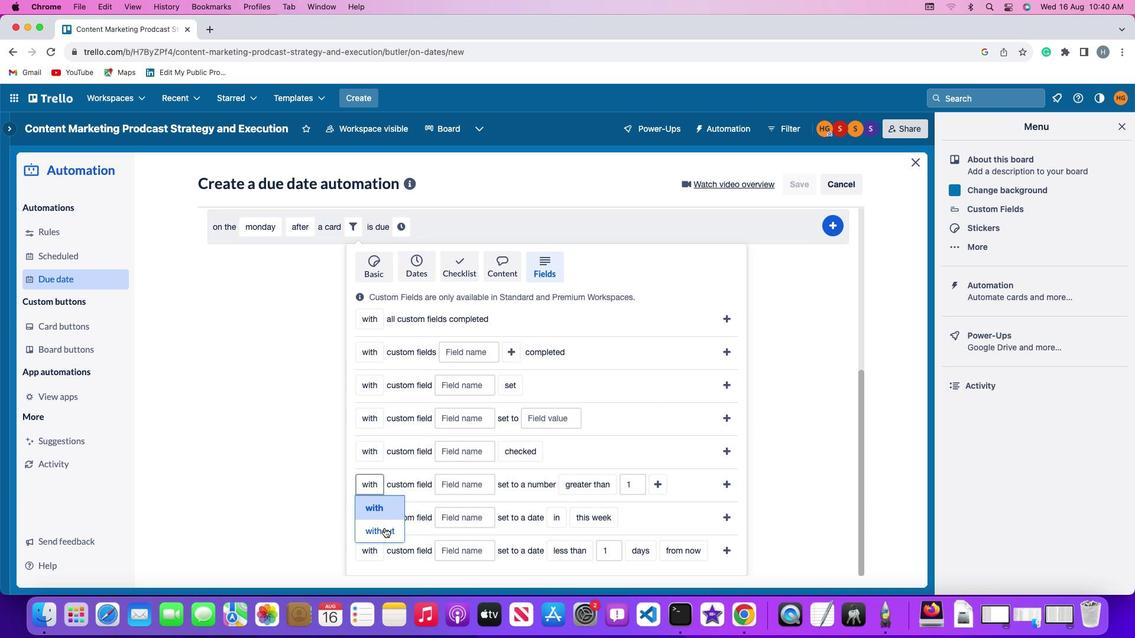 
Action: Mouse moved to (475, 489)
Screenshot: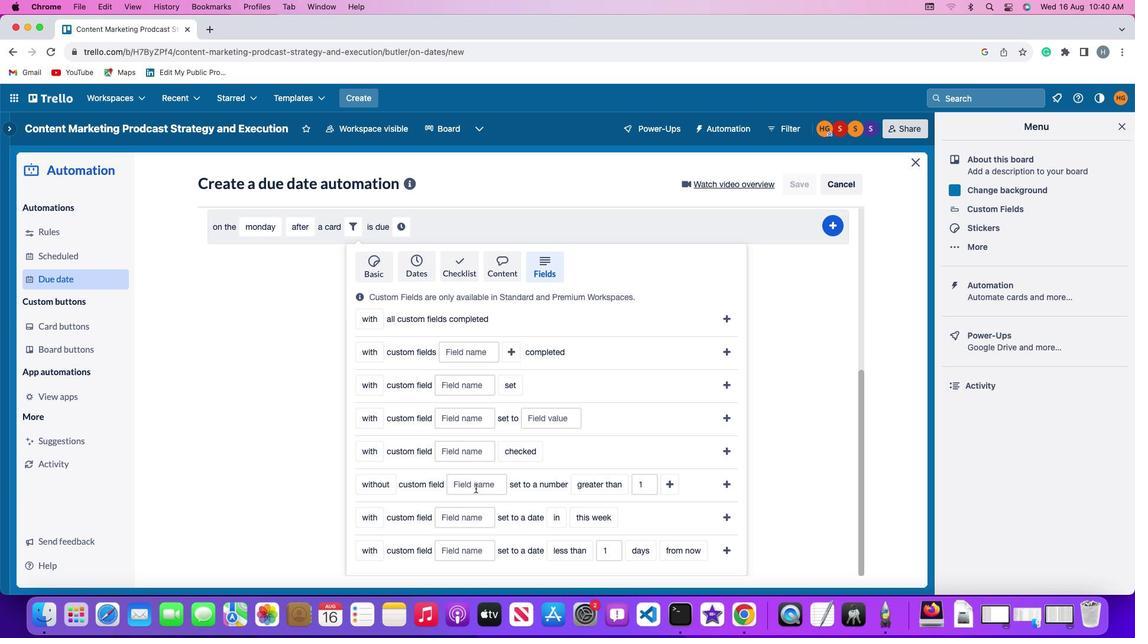
Action: Mouse pressed left at (475, 489)
Screenshot: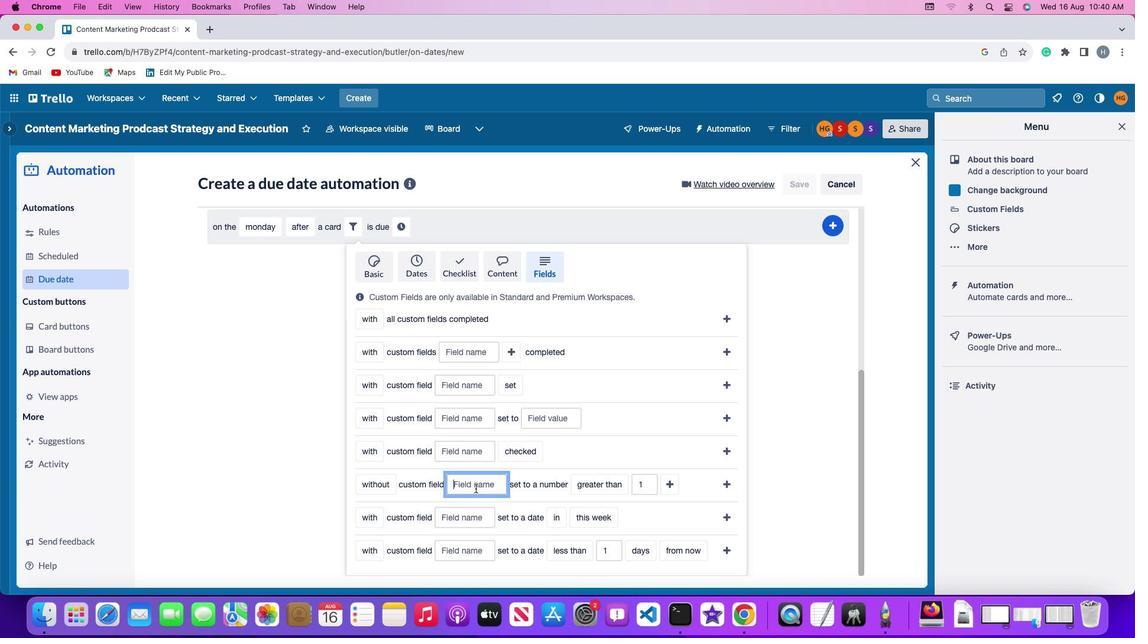 
Action: Key pressed Key.shift'R''e''s''u''m''e'
Screenshot: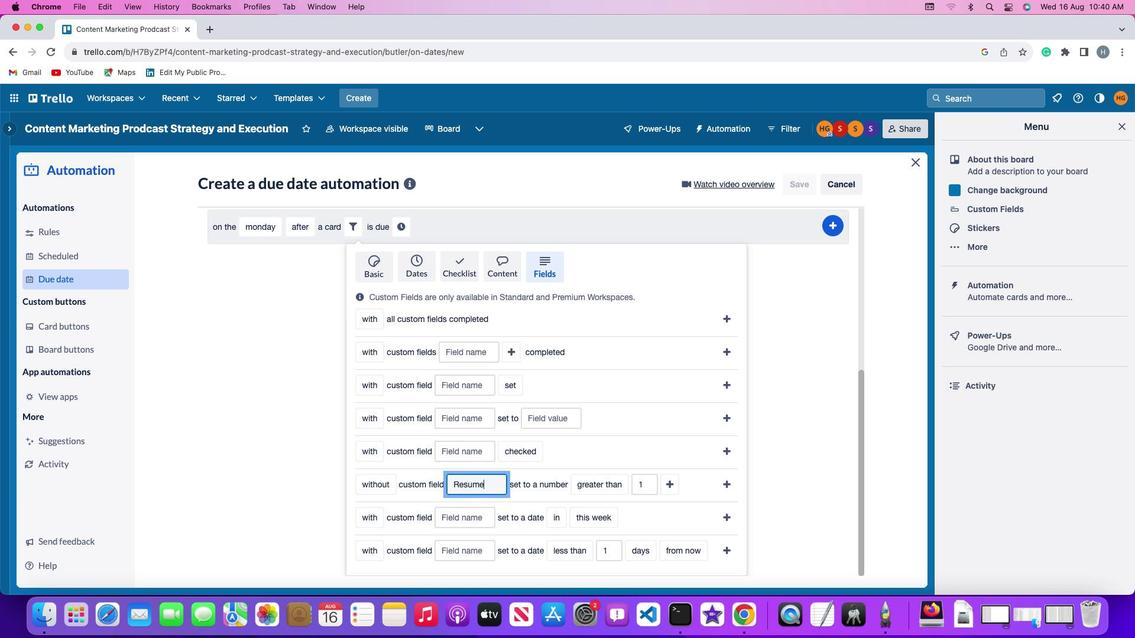 
Action: Mouse moved to (589, 480)
Screenshot: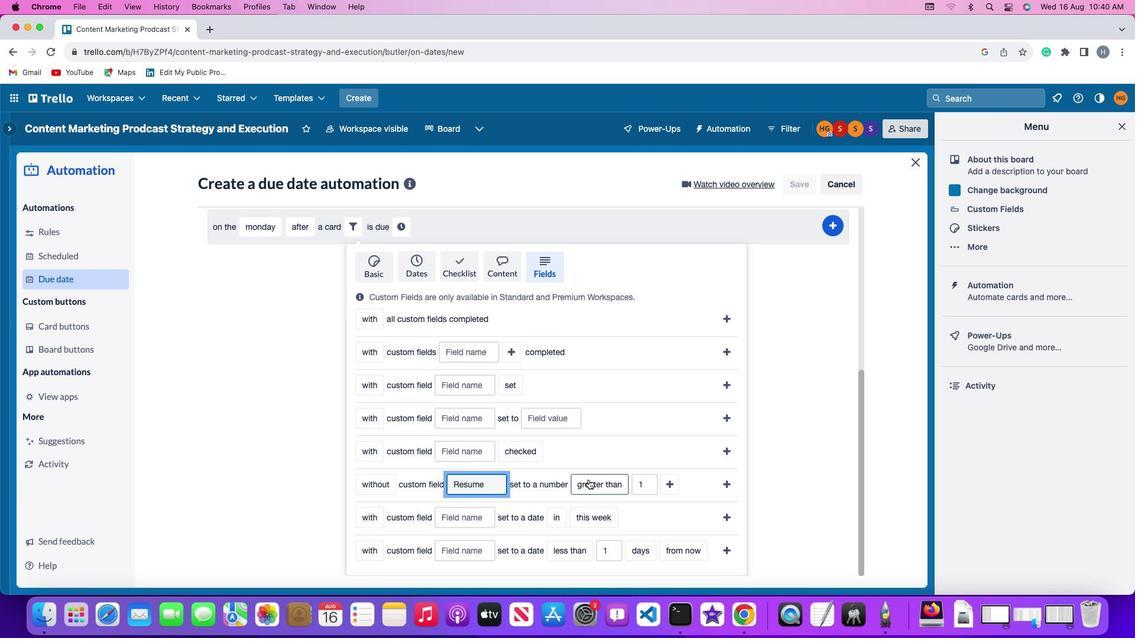 
Action: Mouse pressed left at (589, 480)
Screenshot: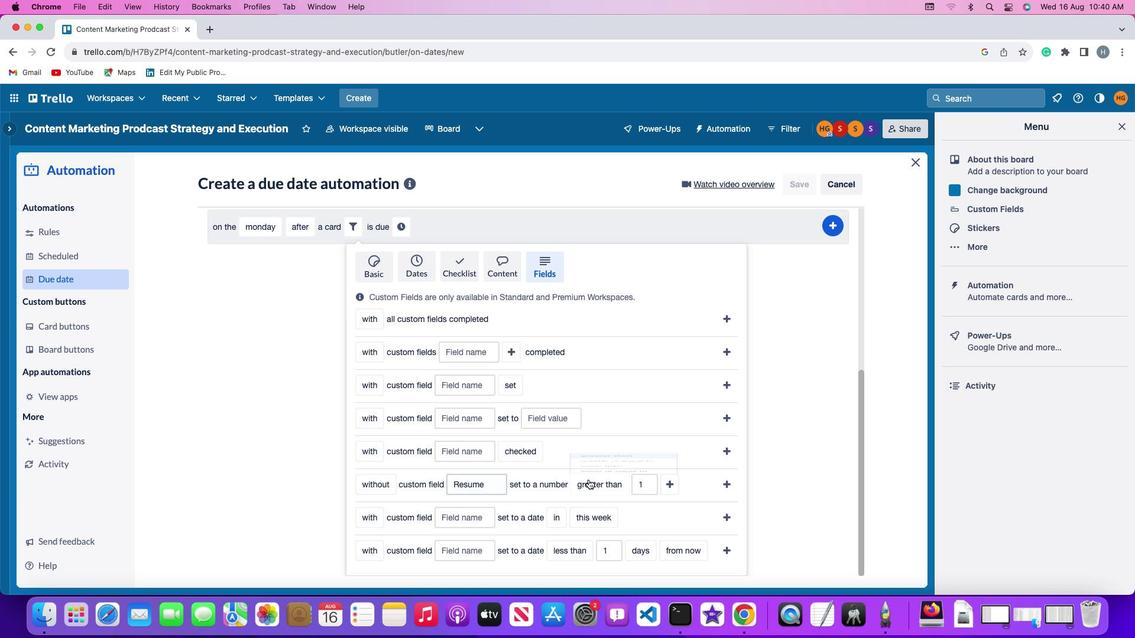 
Action: Mouse moved to (593, 440)
Screenshot: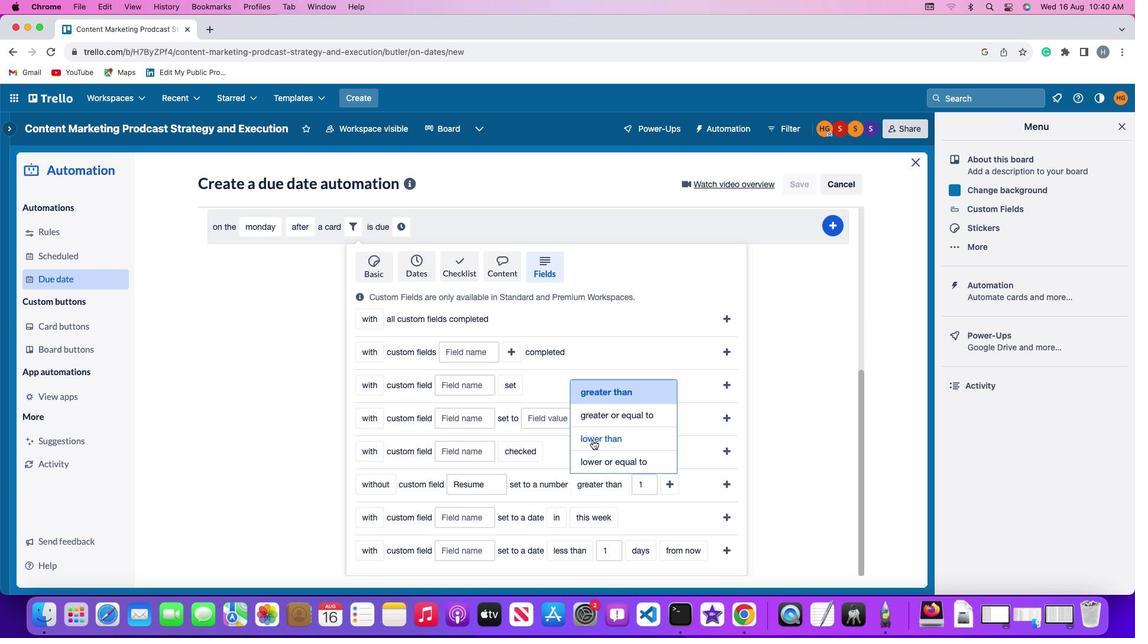 
Action: Mouse pressed left at (593, 440)
Screenshot: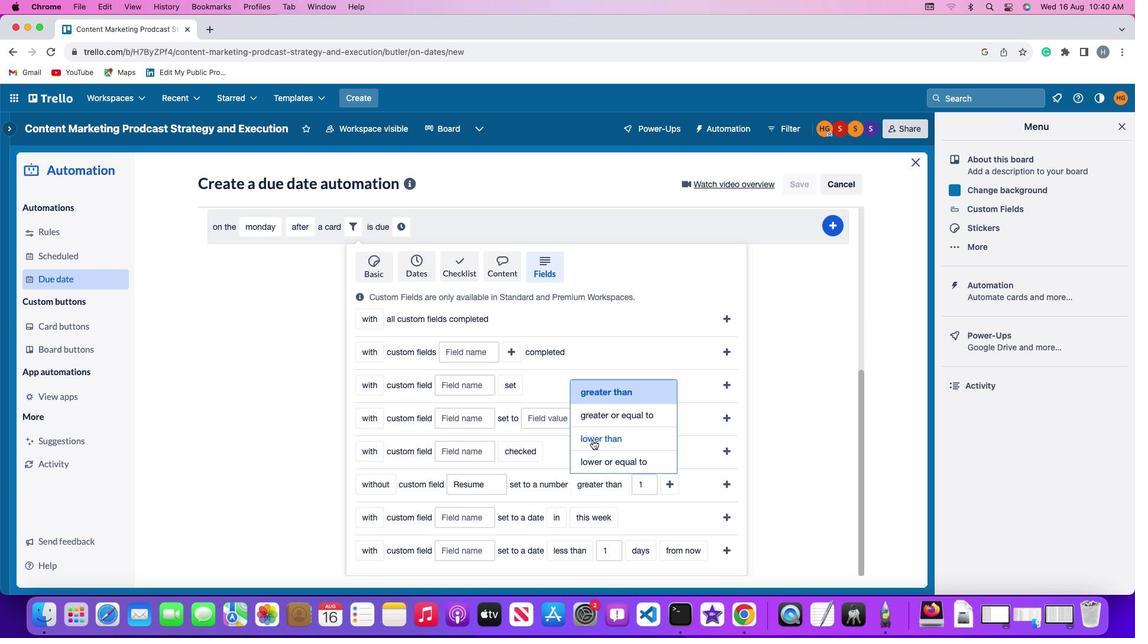 
Action: Mouse moved to (643, 480)
Screenshot: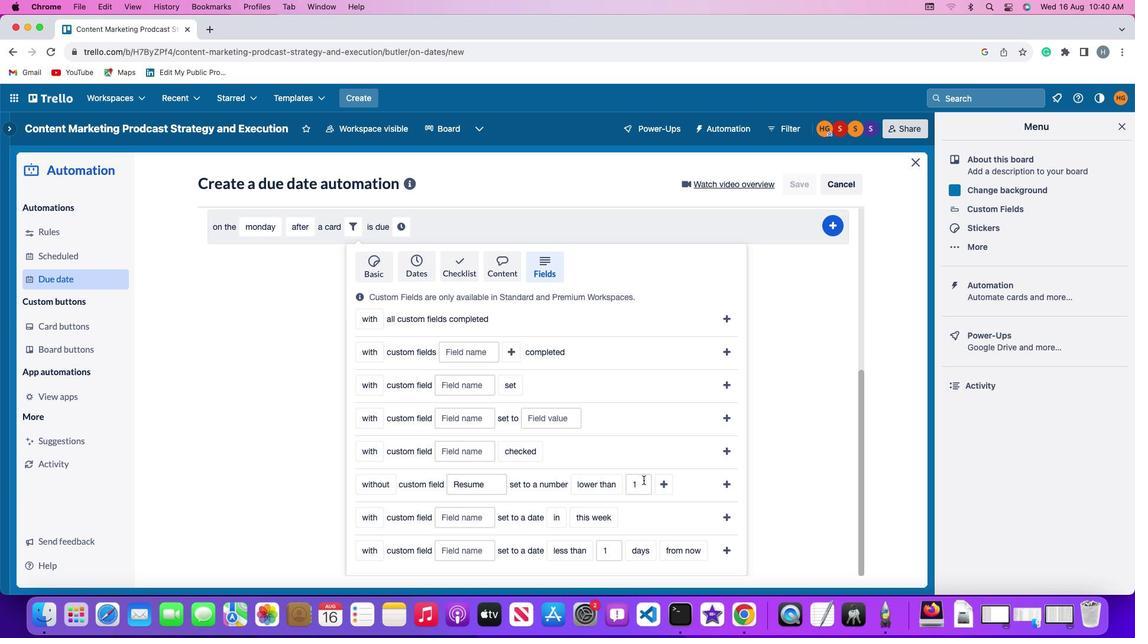 
Action: Mouse pressed left at (643, 480)
Screenshot: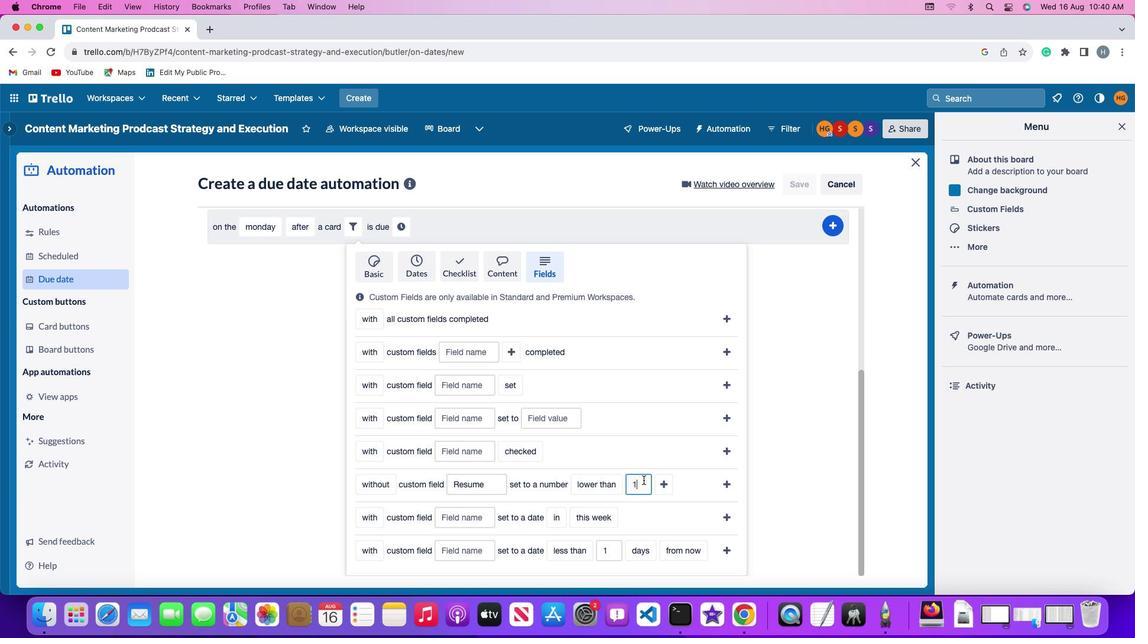 
Action: Key pressed Key.backspace'1'
Screenshot: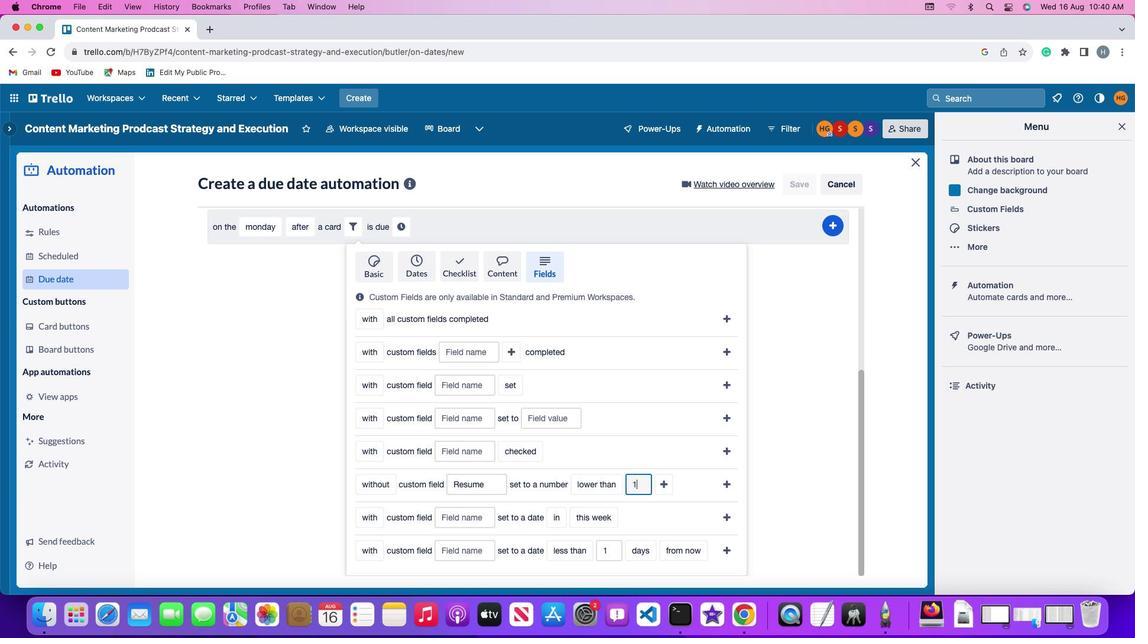 
Action: Mouse moved to (663, 483)
Screenshot: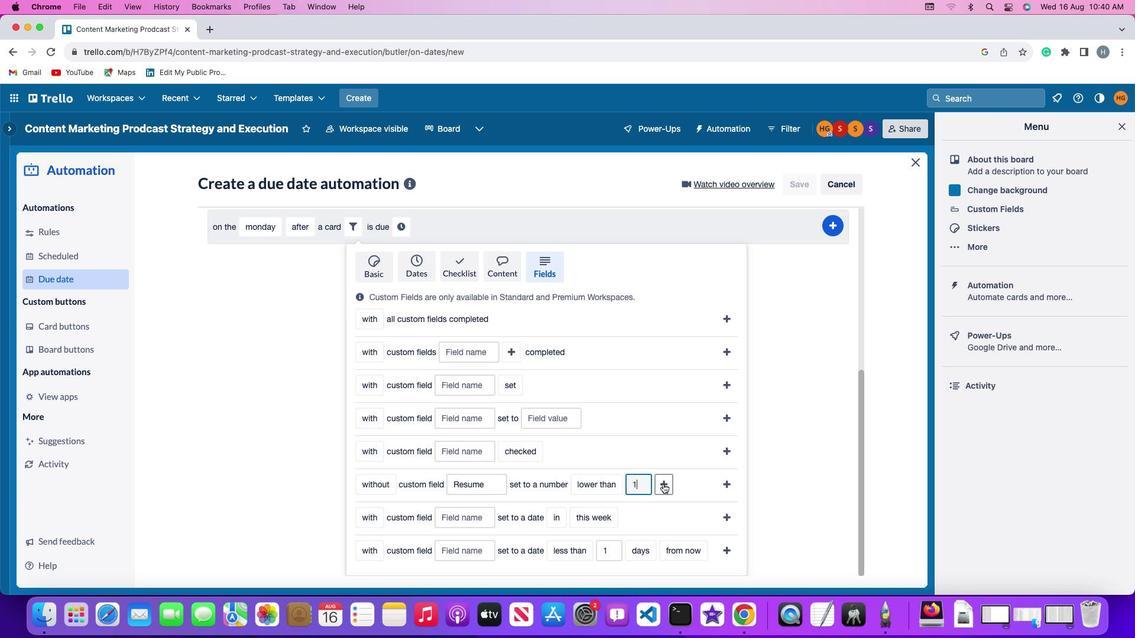 
Action: Mouse pressed left at (663, 483)
Screenshot: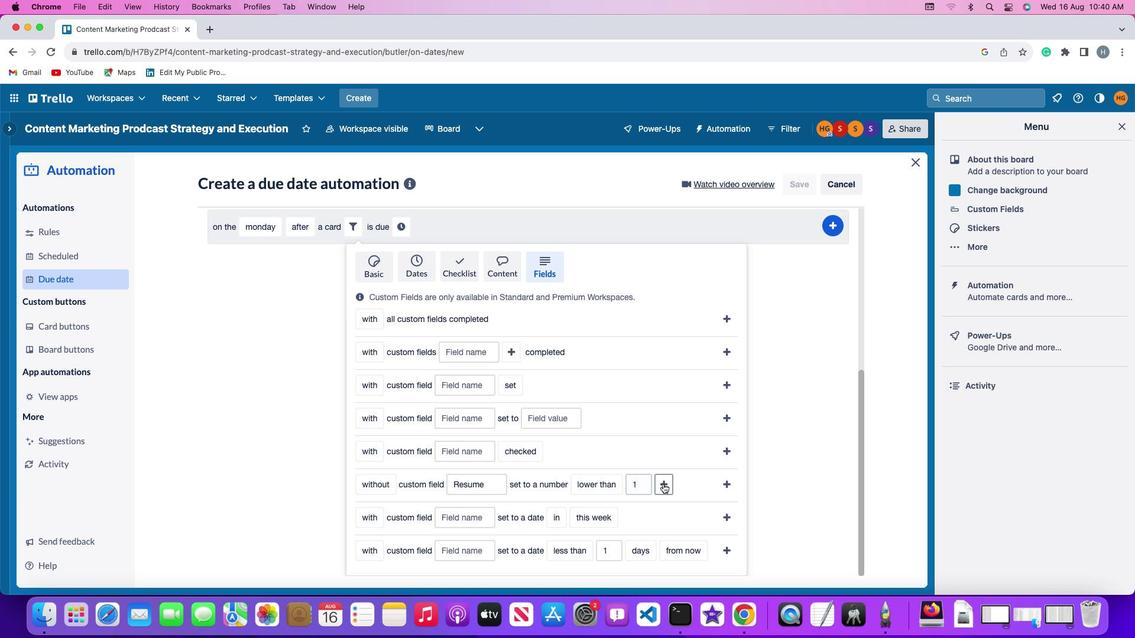 
Action: Mouse moved to (692, 487)
Screenshot: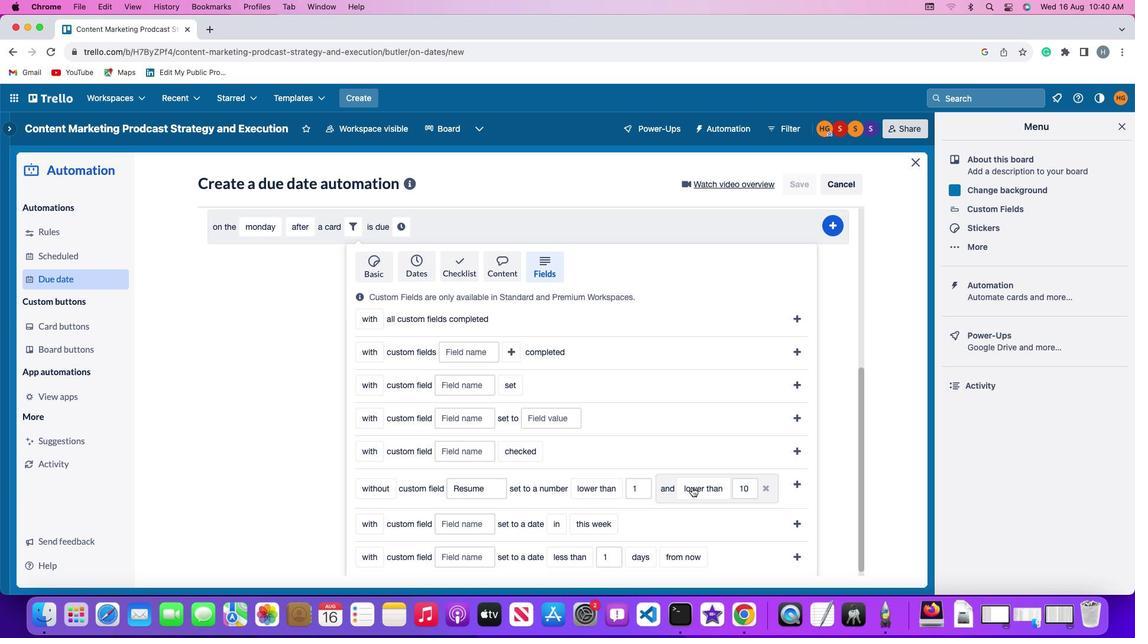 
Action: Mouse pressed left at (692, 487)
Screenshot: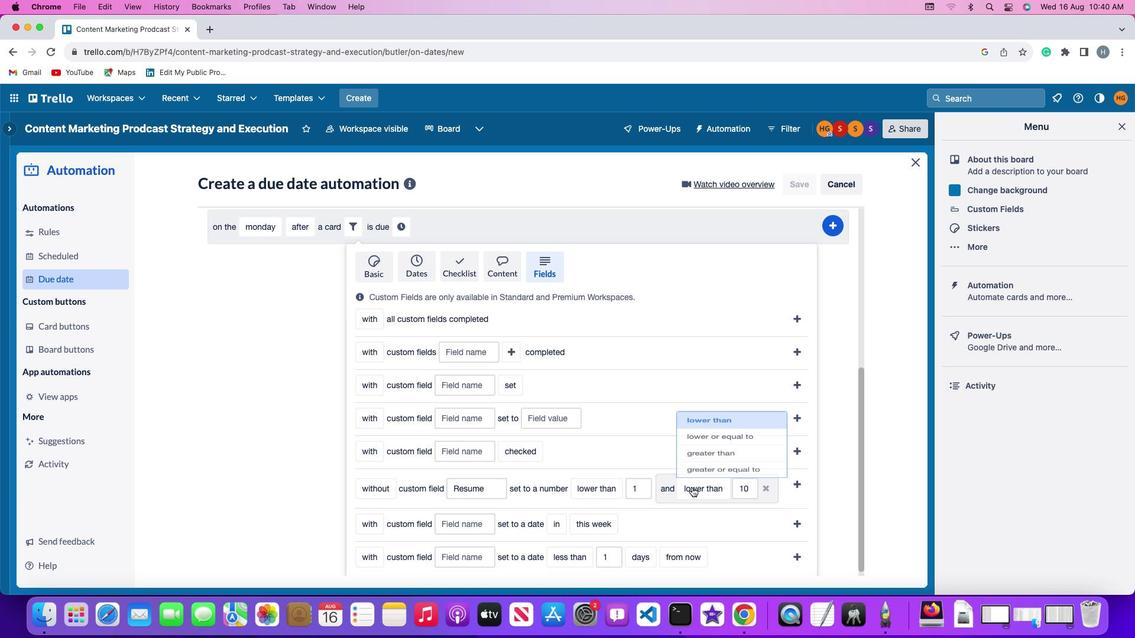 
Action: Mouse moved to (698, 465)
Screenshot: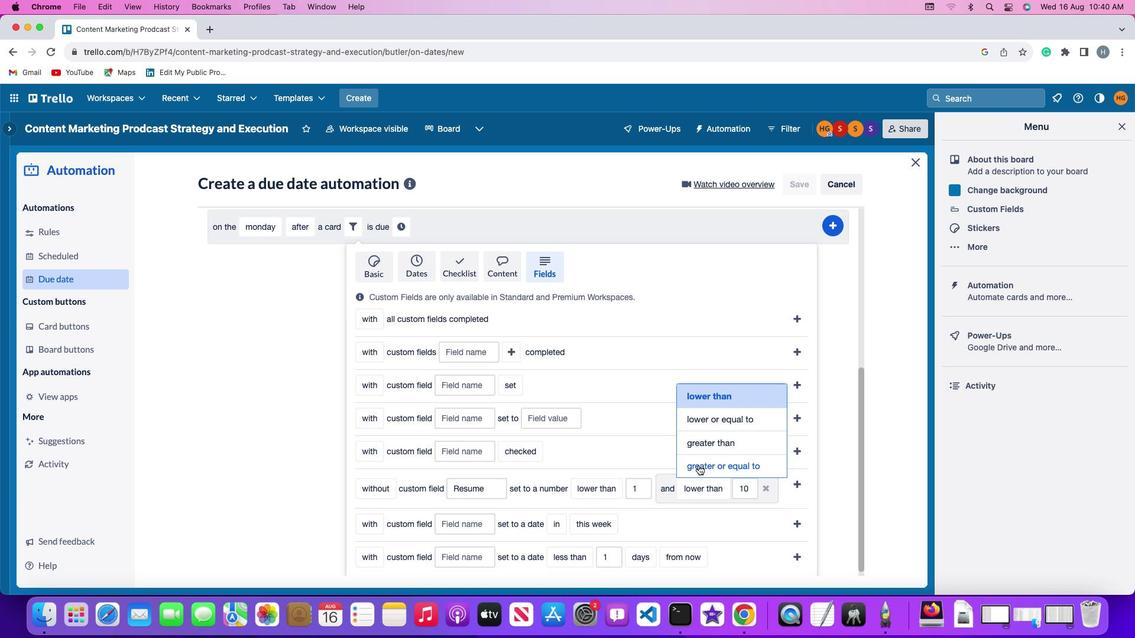 
Action: Mouse pressed left at (698, 465)
Screenshot: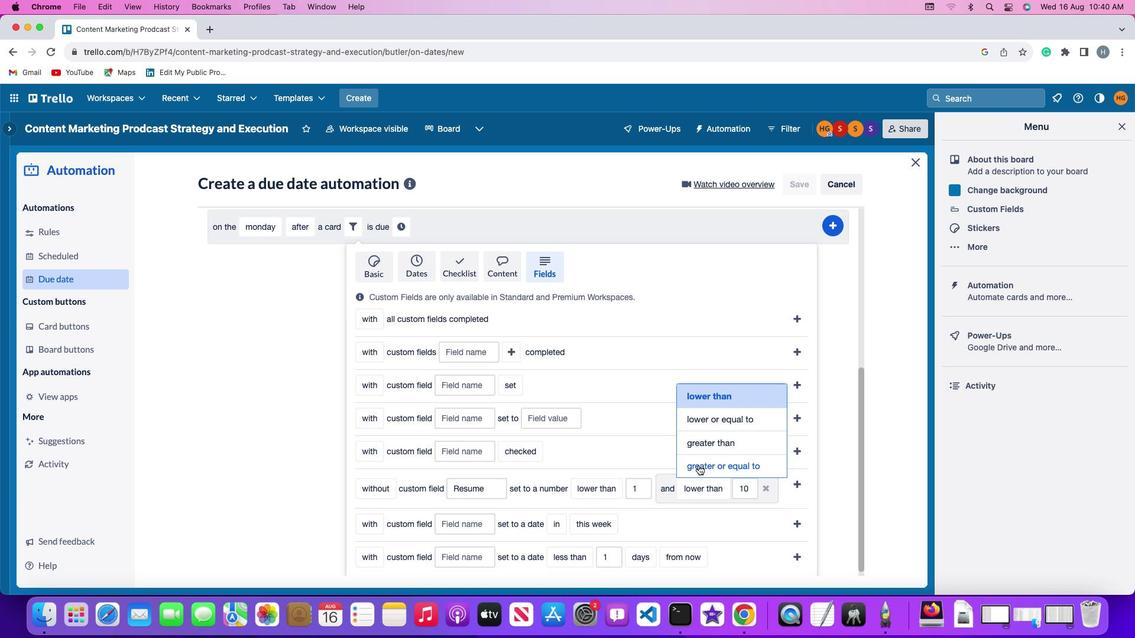 
Action: Mouse moved to (783, 489)
Screenshot: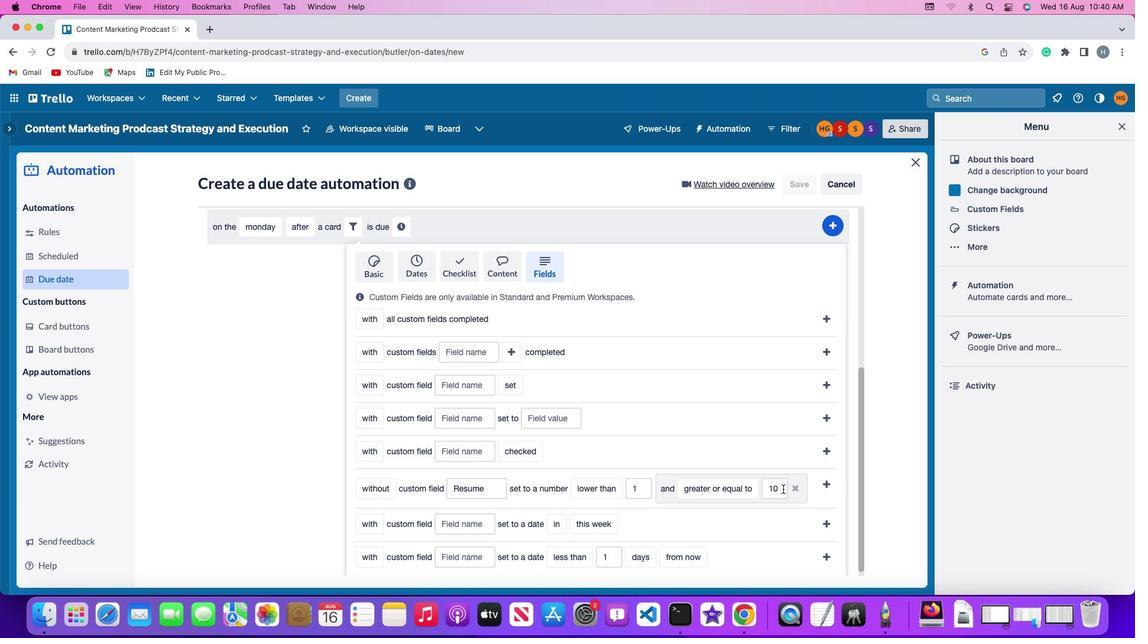 
Action: Mouse pressed left at (783, 489)
Screenshot: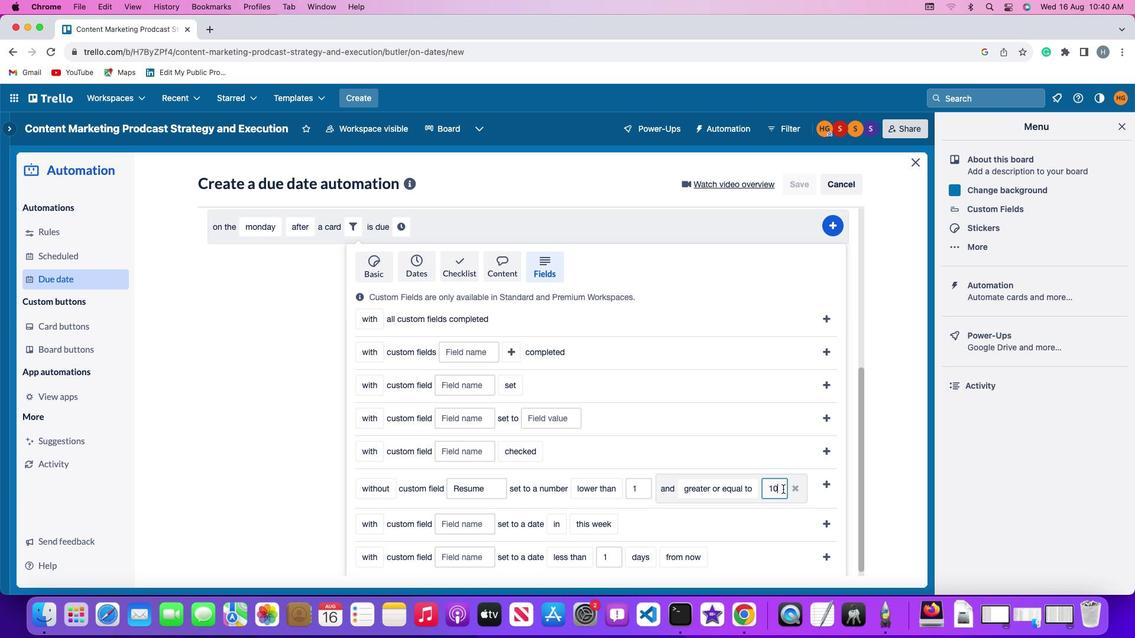 
Action: Key pressed Key.backspaceKey.backspace'1''0'
Screenshot: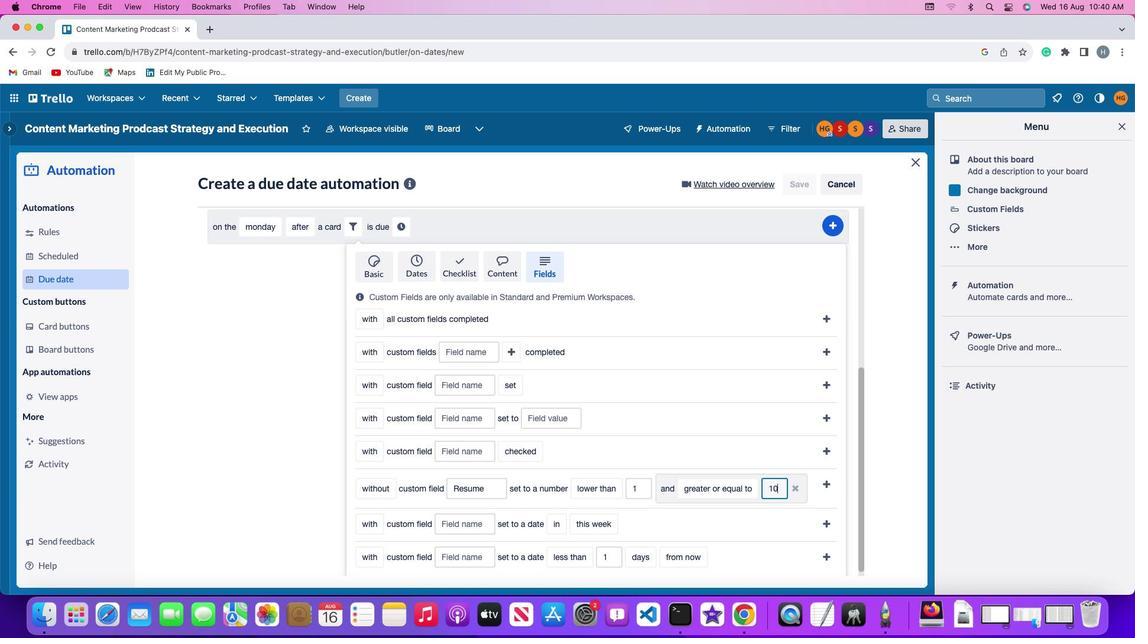 
Action: Mouse moved to (823, 485)
Screenshot: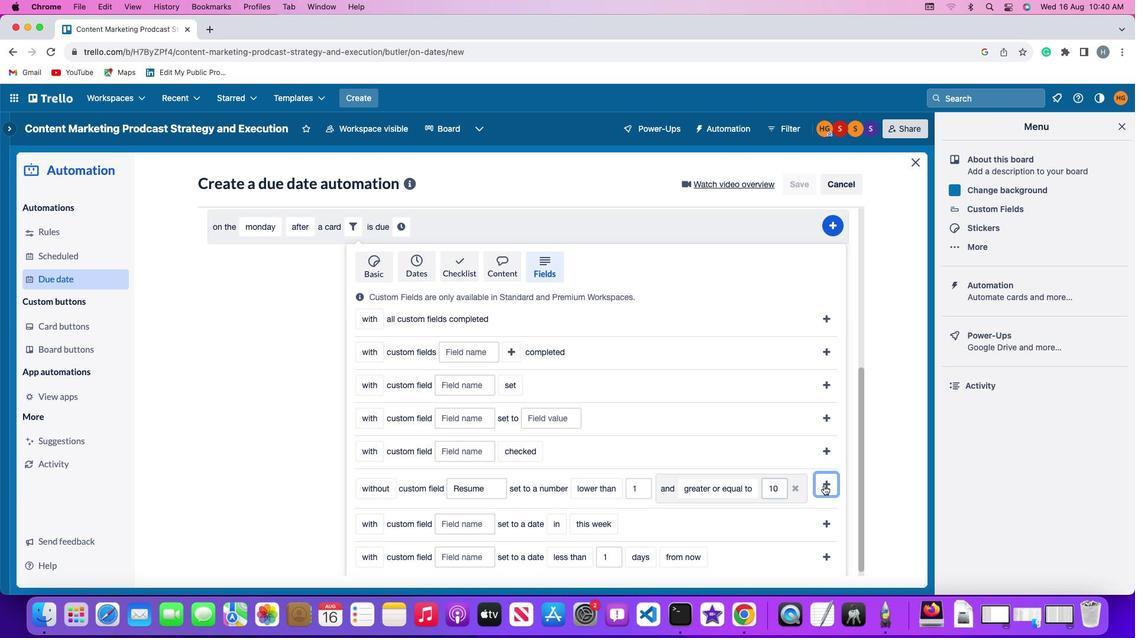 
Action: Mouse pressed left at (823, 485)
Screenshot: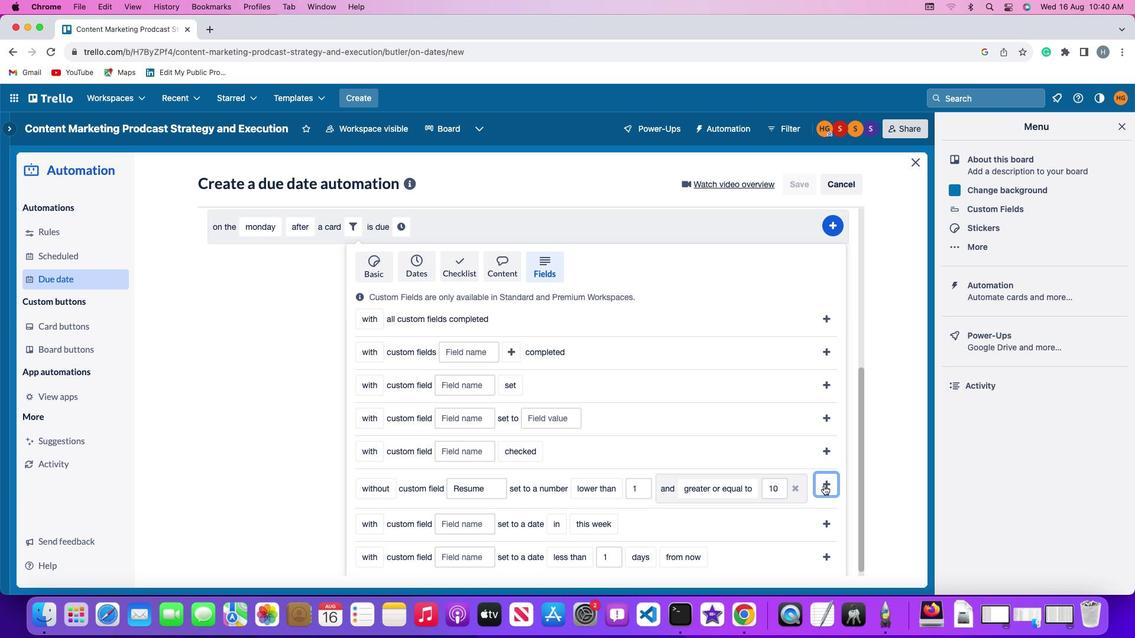 
Action: Mouse moved to (754, 512)
Screenshot: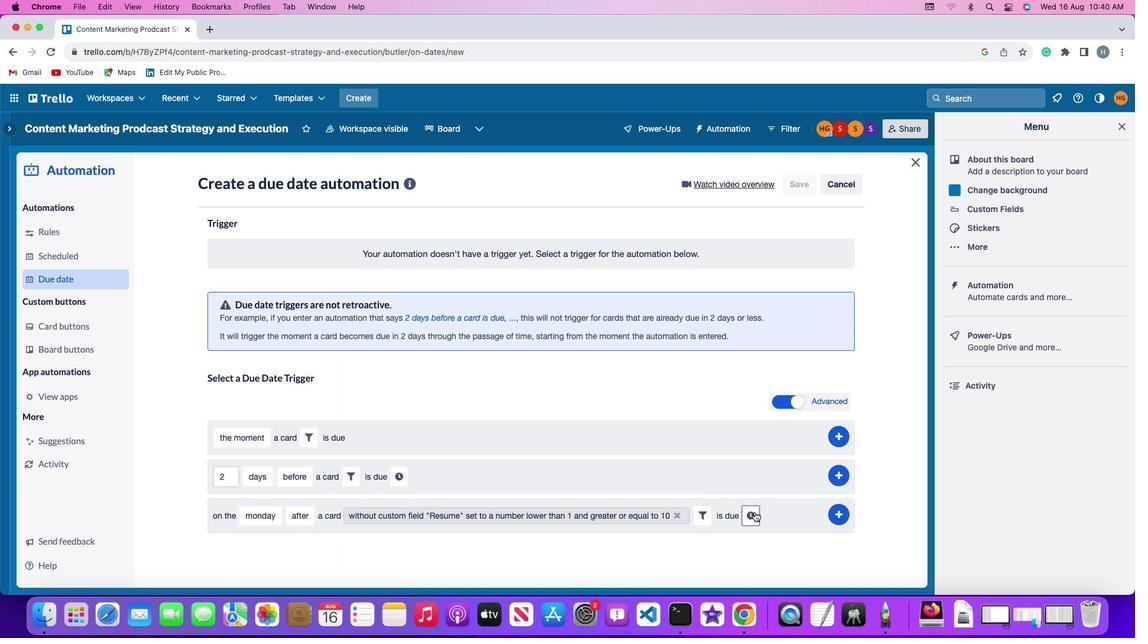 
Action: Mouse pressed left at (754, 512)
Screenshot: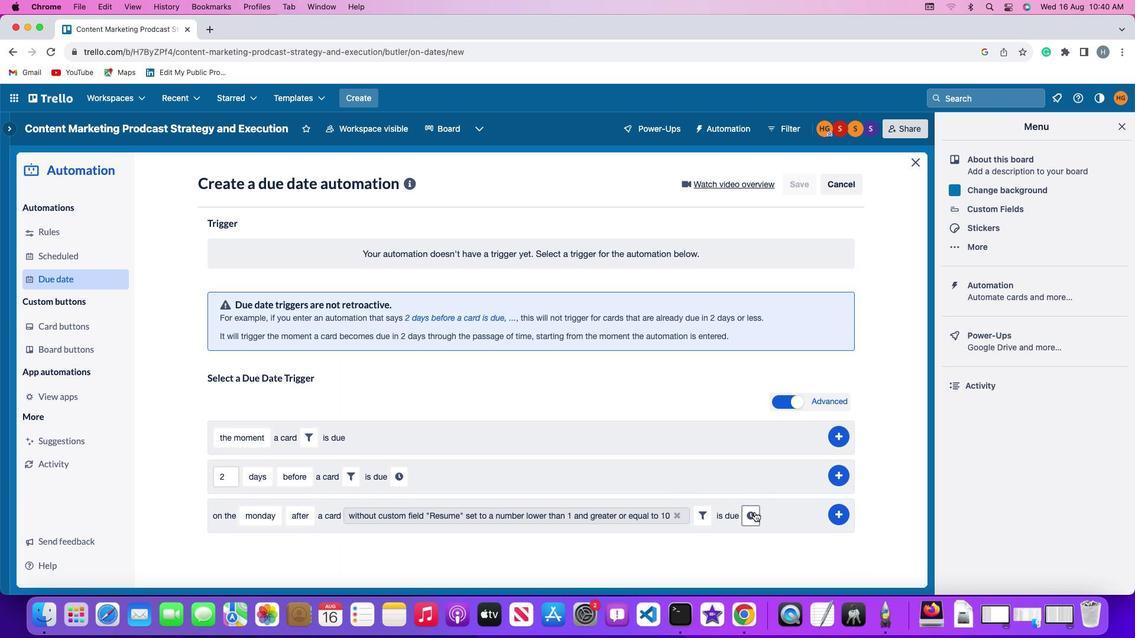 
Action: Mouse moved to (248, 541)
Screenshot: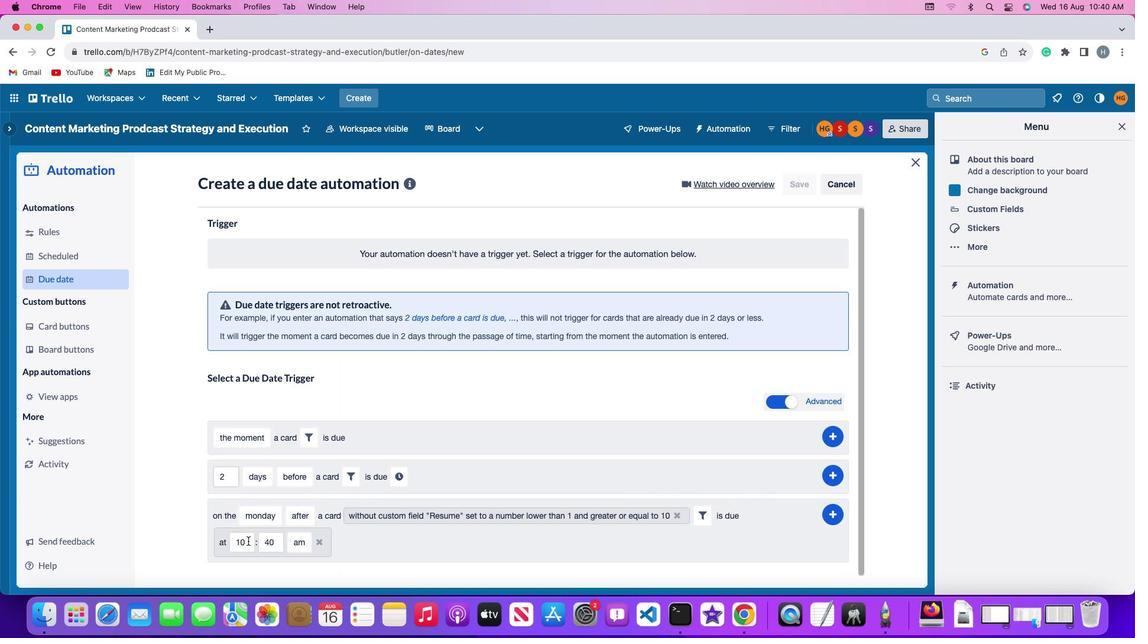 
Action: Mouse pressed left at (248, 541)
Screenshot: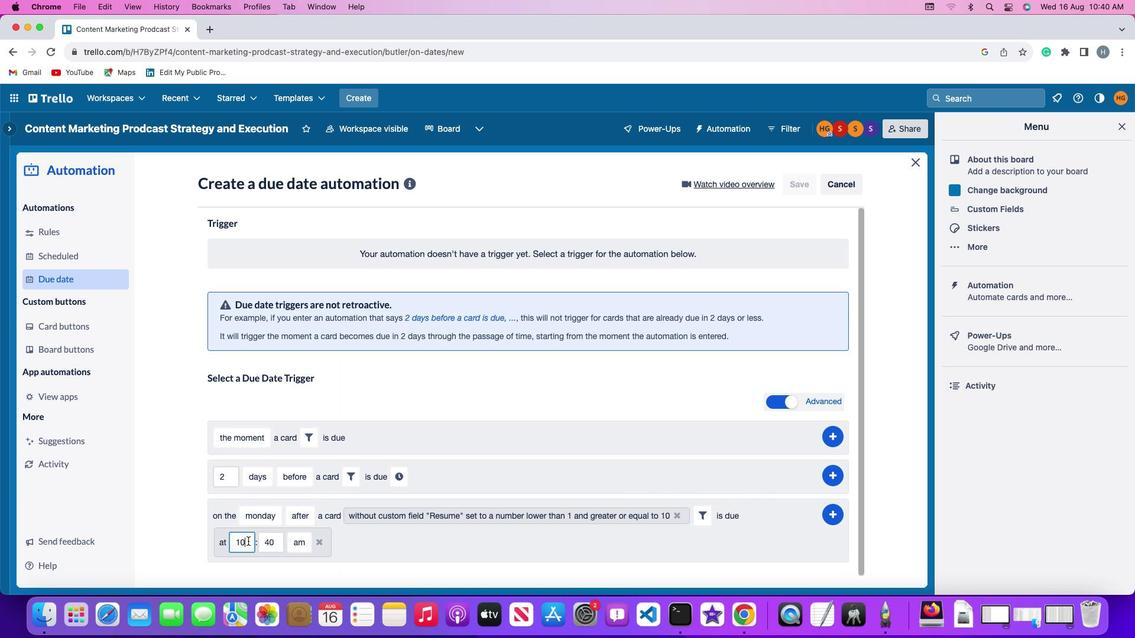 
Action: Key pressed Key.backspaceKey.backspace'1''1'
Screenshot: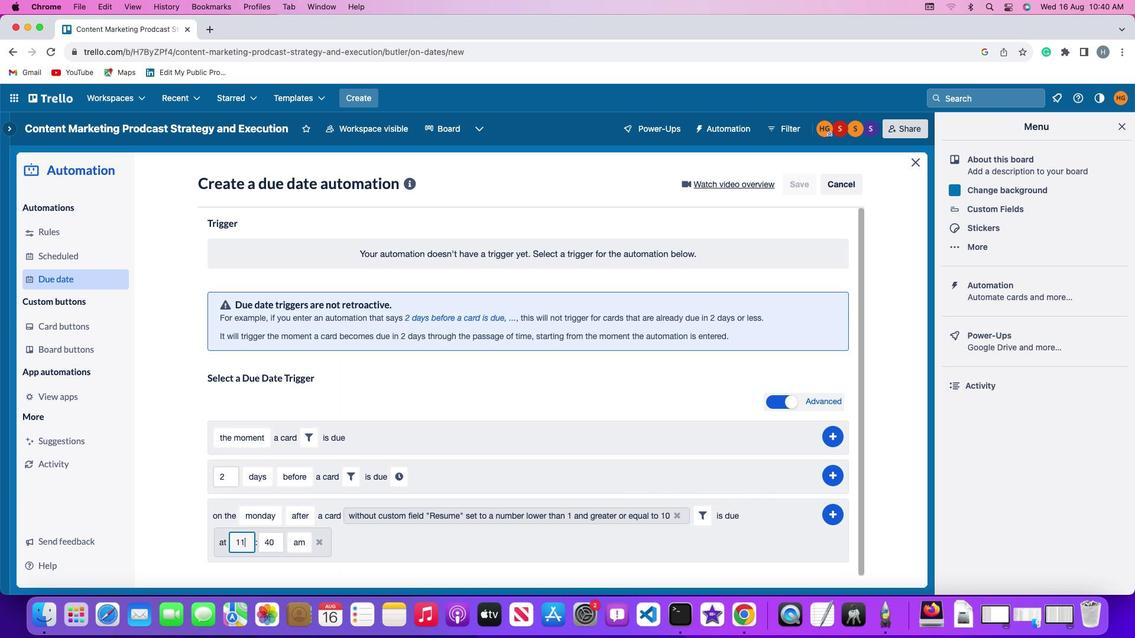 
Action: Mouse moved to (273, 541)
Screenshot: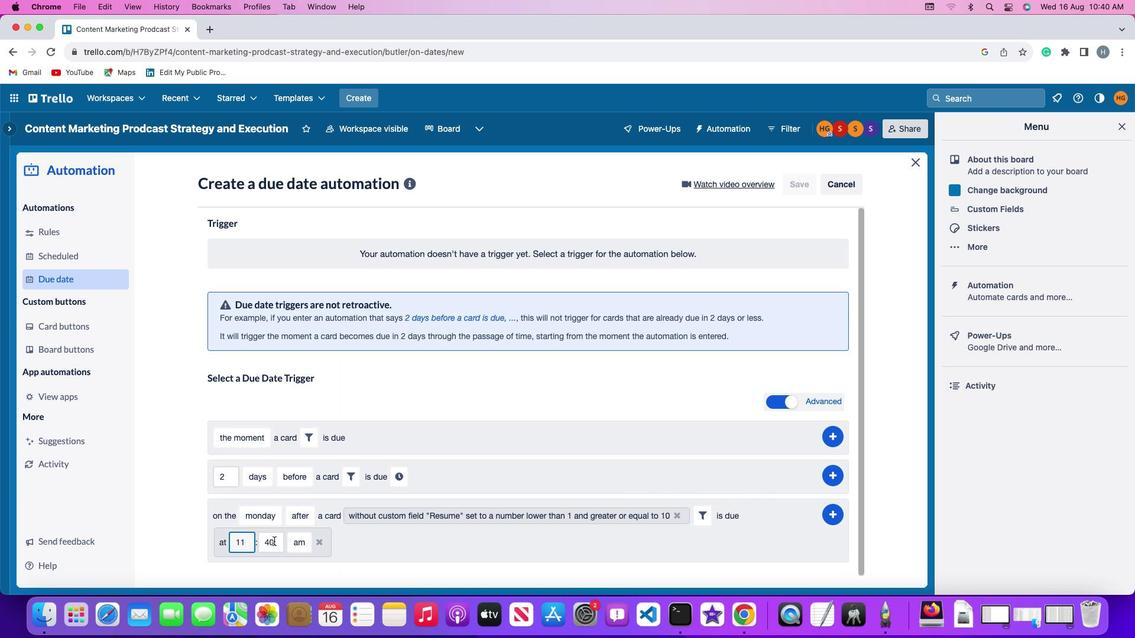 
Action: Mouse pressed left at (273, 541)
Screenshot: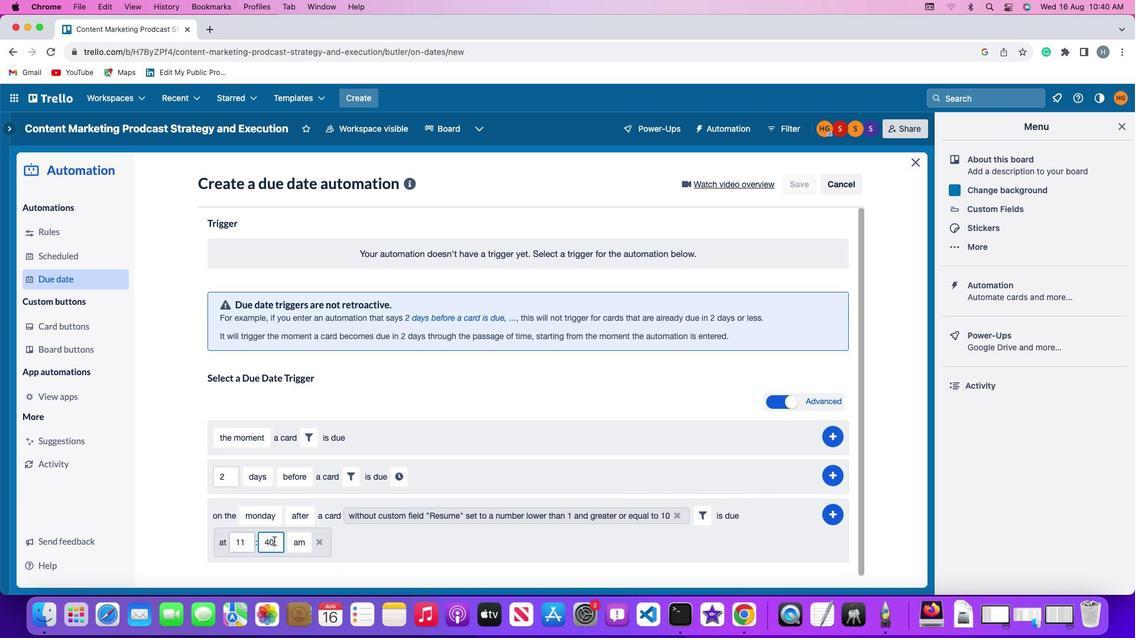 
Action: Key pressed Key.backspaceKey.backspaceKey.backspace'0''0'
Screenshot: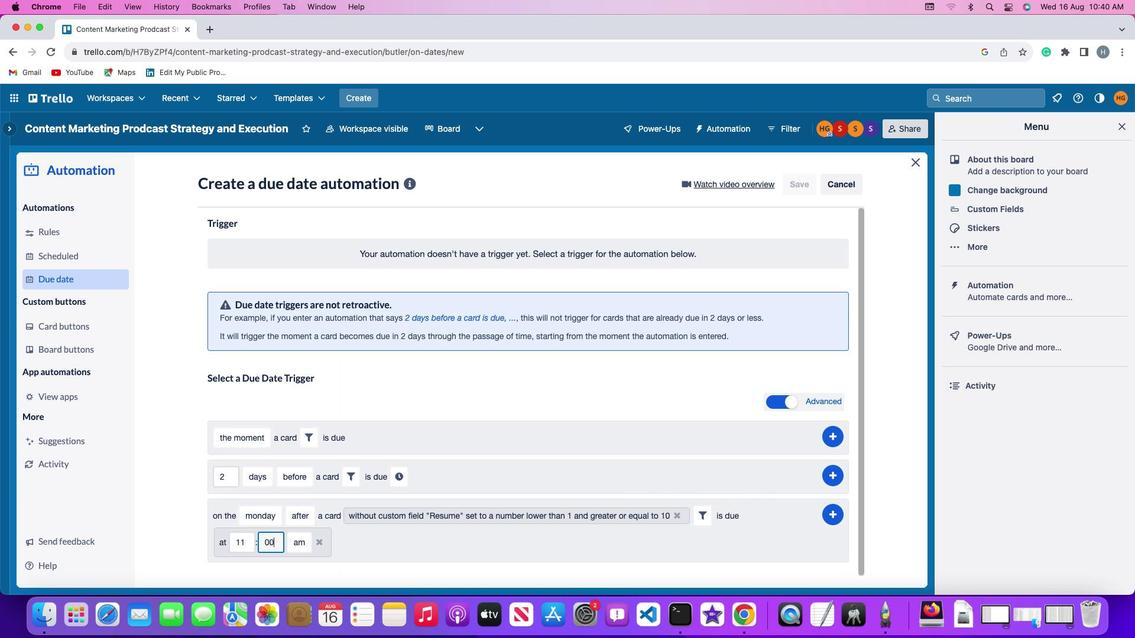 
Action: Mouse moved to (299, 541)
Screenshot: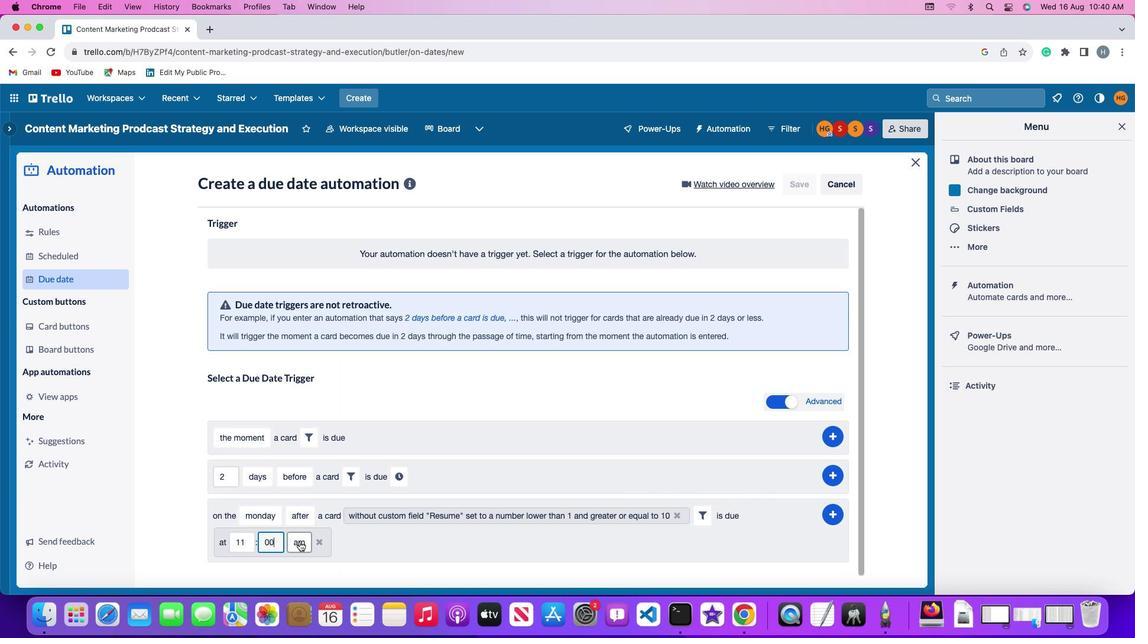 
Action: Mouse pressed left at (299, 541)
Screenshot: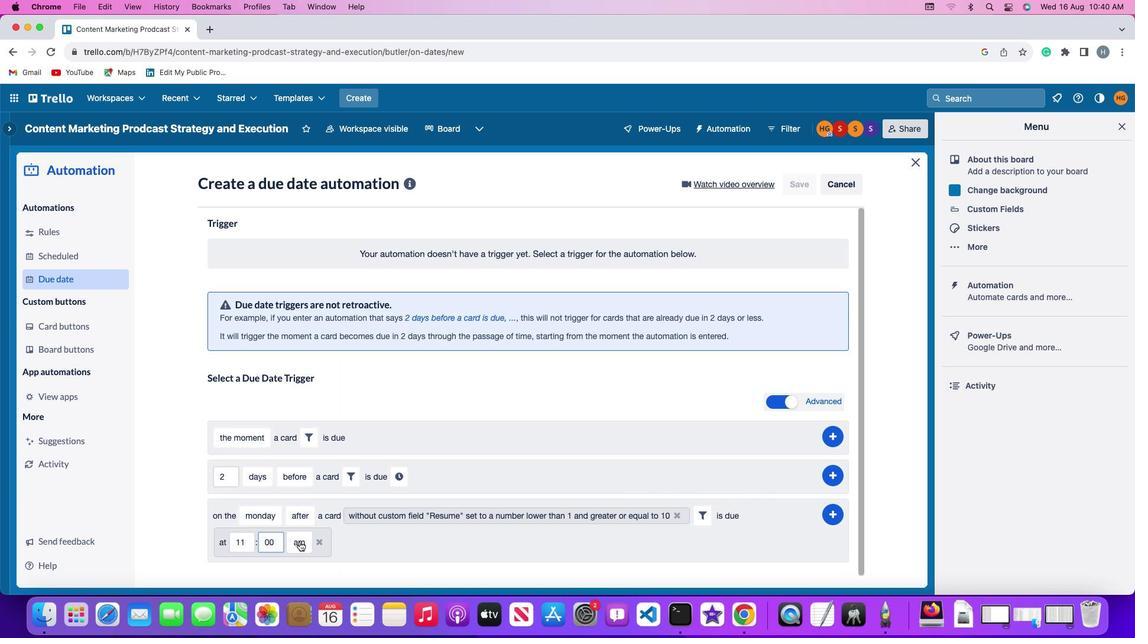 
Action: Mouse moved to (301, 496)
Screenshot: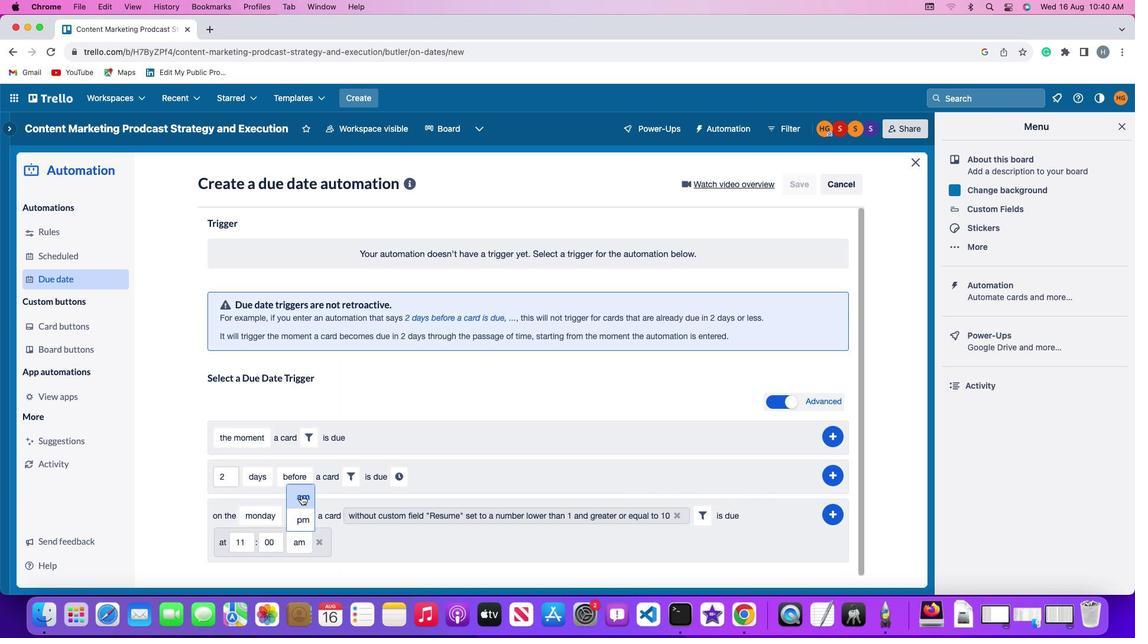 
Action: Mouse pressed left at (301, 496)
Screenshot: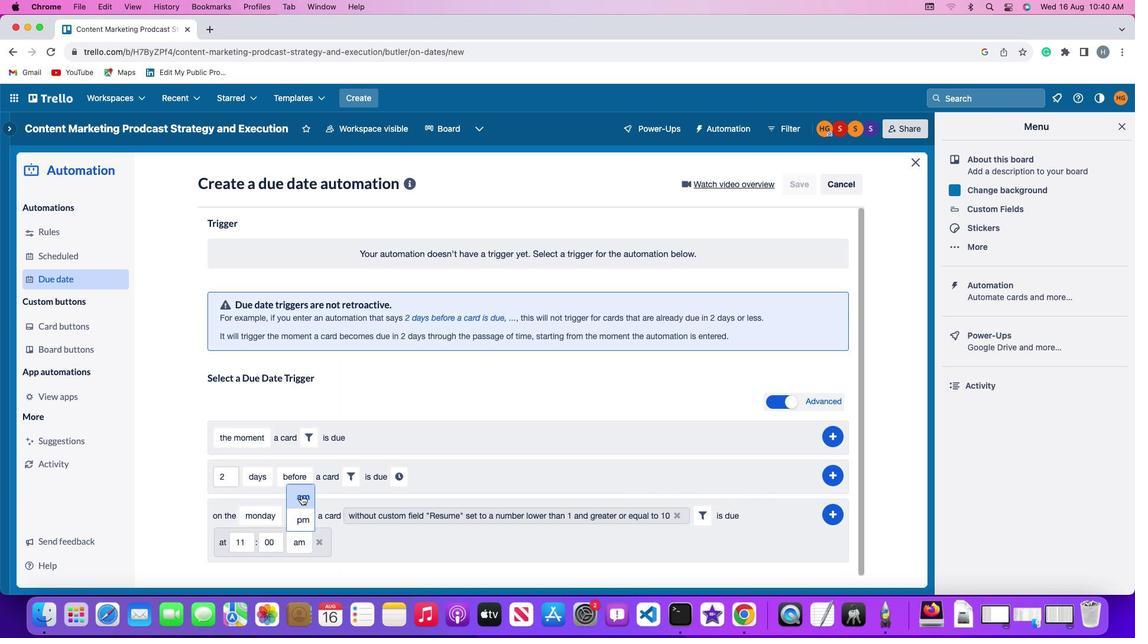 
Action: Mouse moved to (832, 512)
Screenshot: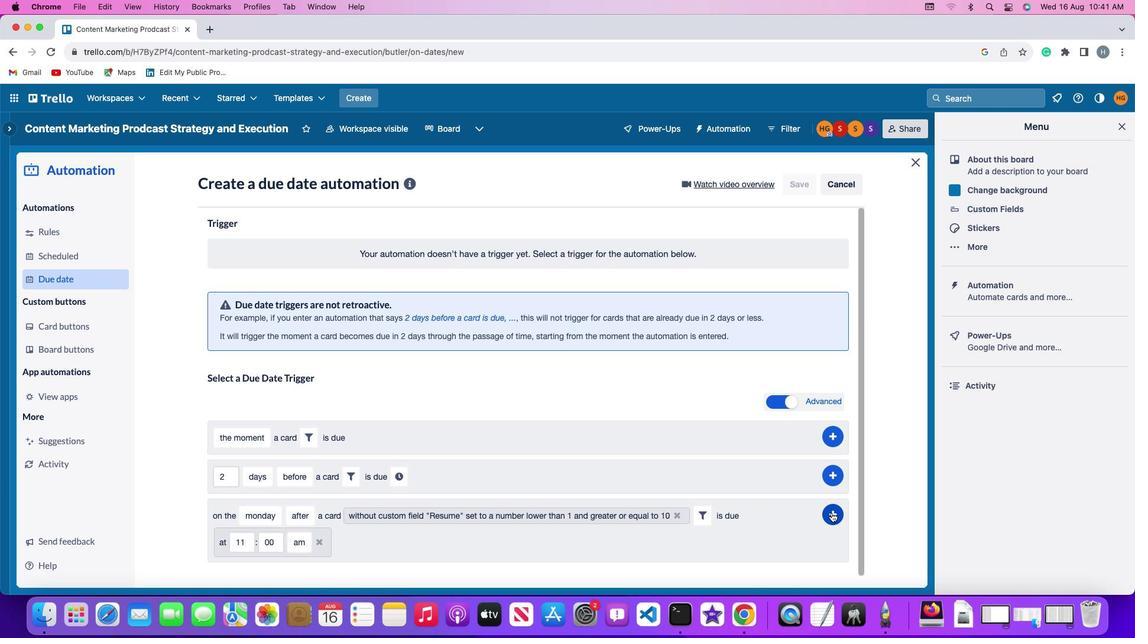 
Action: Mouse pressed left at (832, 512)
Screenshot: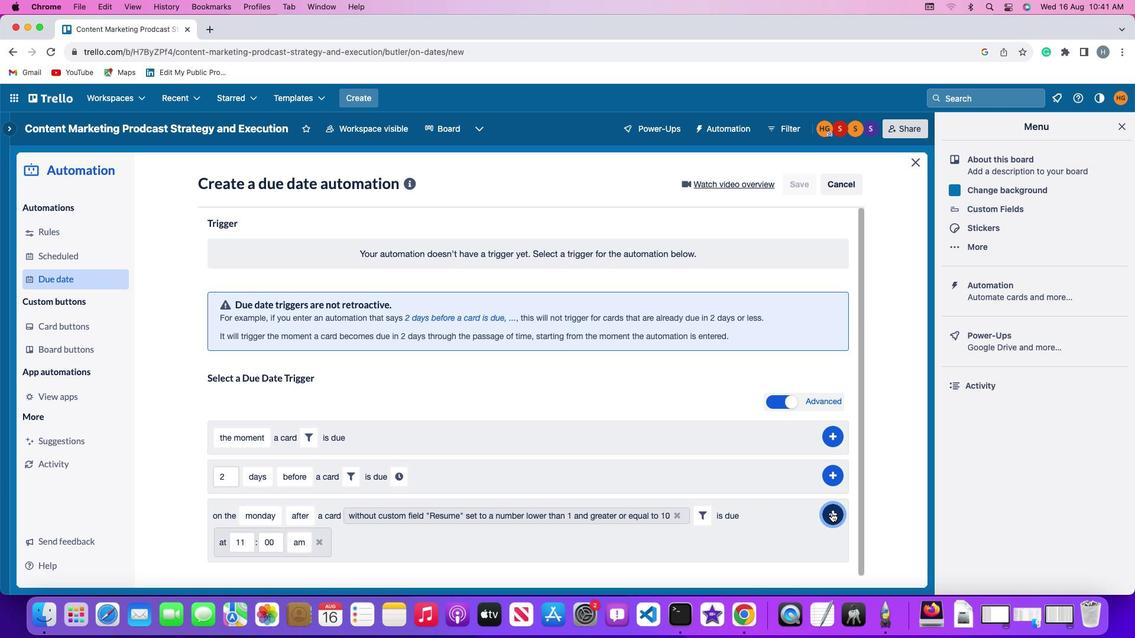 
Action: Mouse moved to (889, 416)
Screenshot: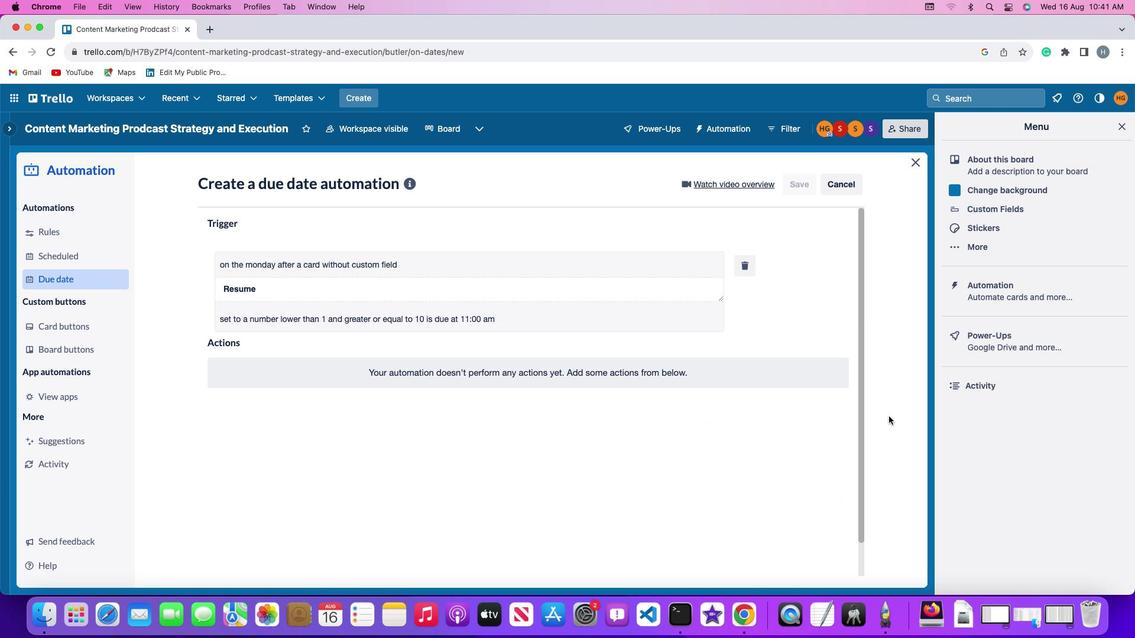 
